 Task: Find connections with filter location Cali with filter topic #2021with filter profile language Potuguese with filter current company Noon - The Social Learning Platform with filter school M.B.M. Engineering College, Jodhpur with filter industry Trusts and Estates with filter service category Wealth Management with filter keywords title Warehouse Worker
Action: Mouse moved to (539, 73)
Screenshot: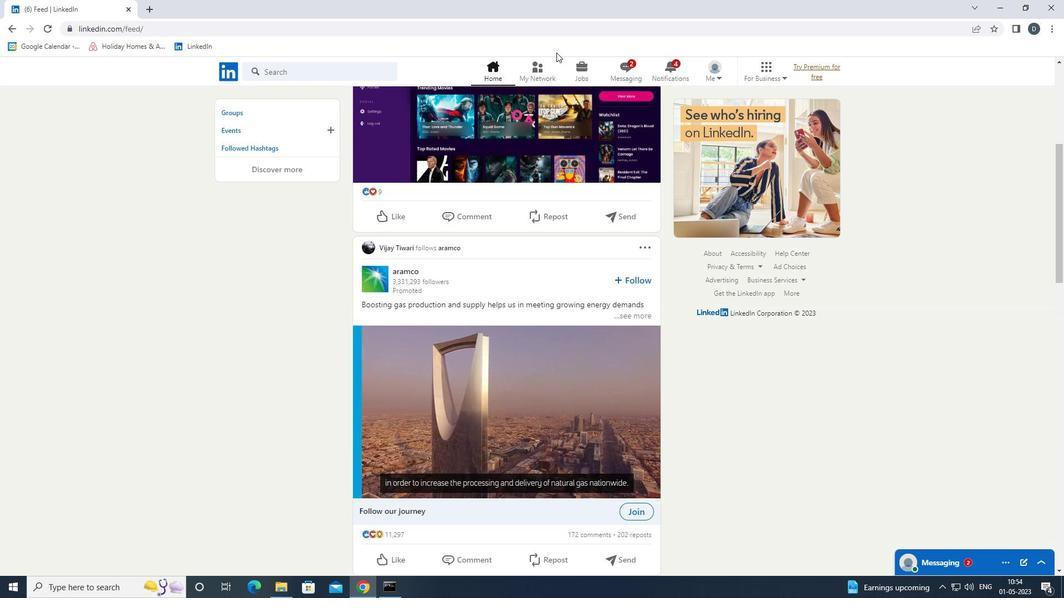 
Action: Mouse pressed left at (539, 73)
Screenshot: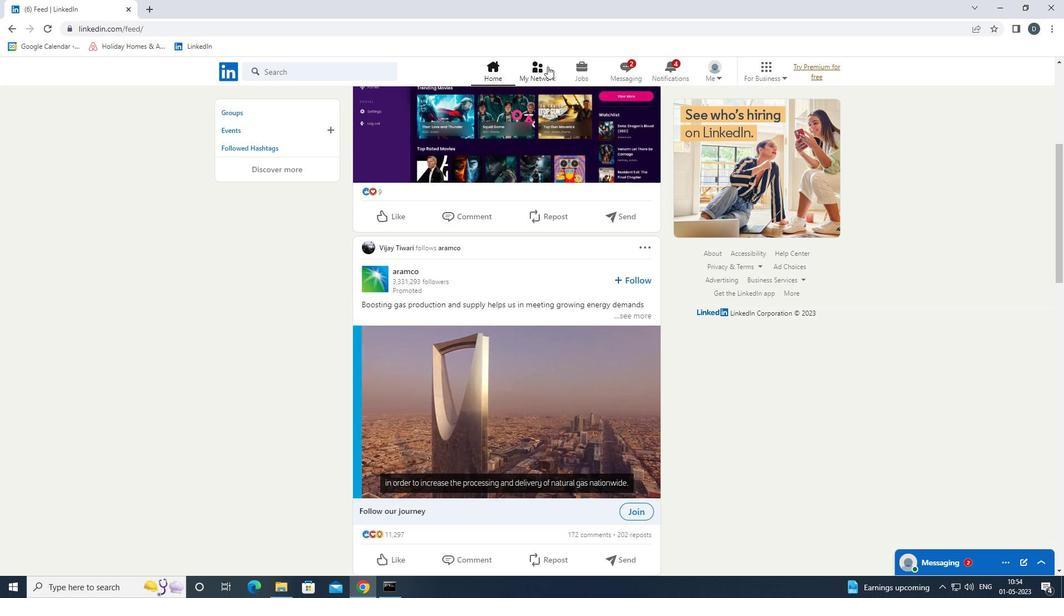 
Action: Mouse moved to (365, 130)
Screenshot: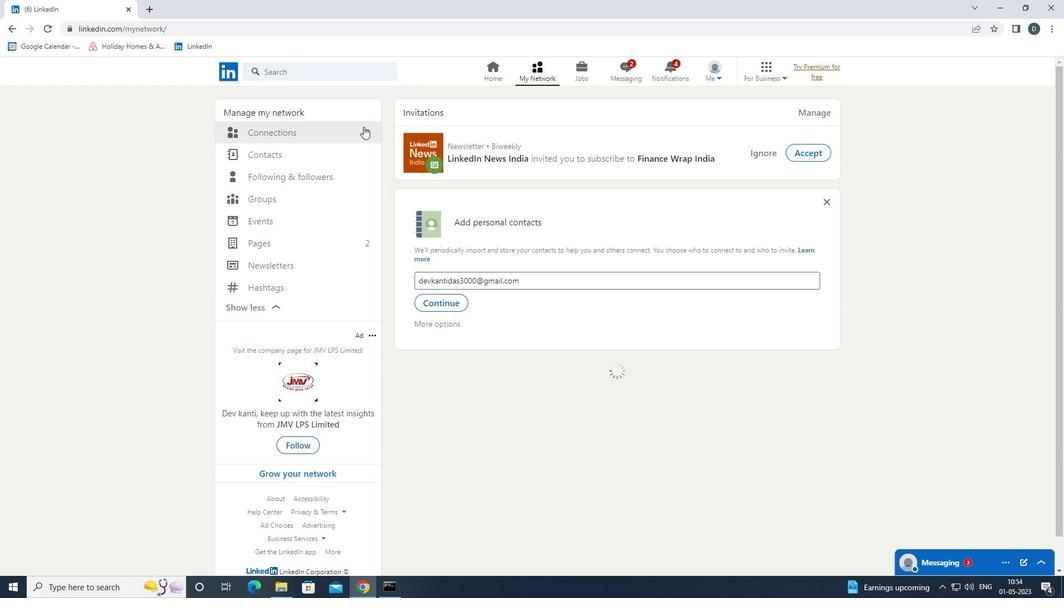 
Action: Mouse pressed left at (365, 130)
Screenshot: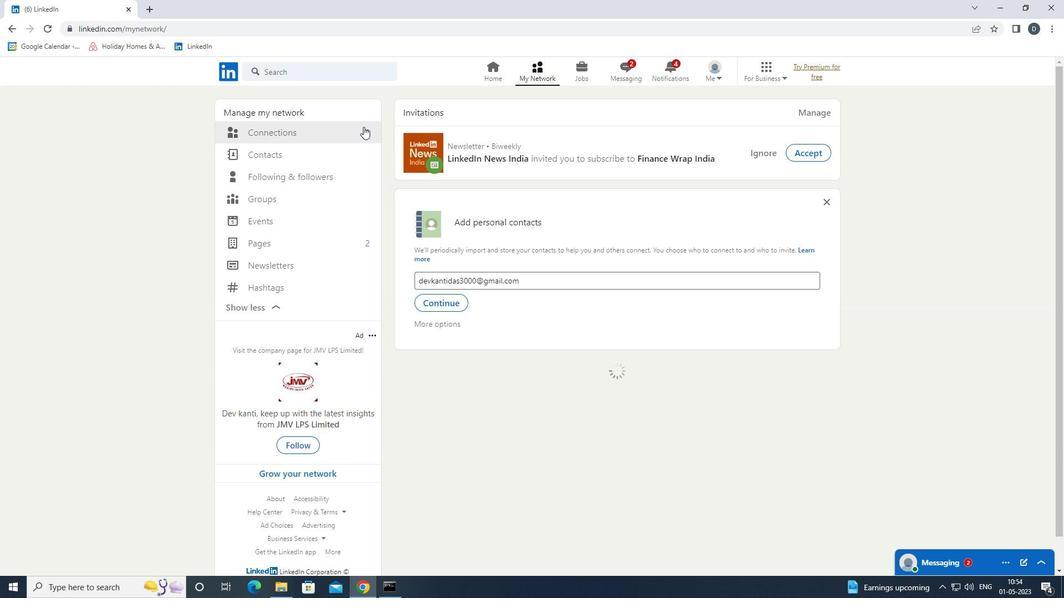 
Action: Mouse moved to (611, 128)
Screenshot: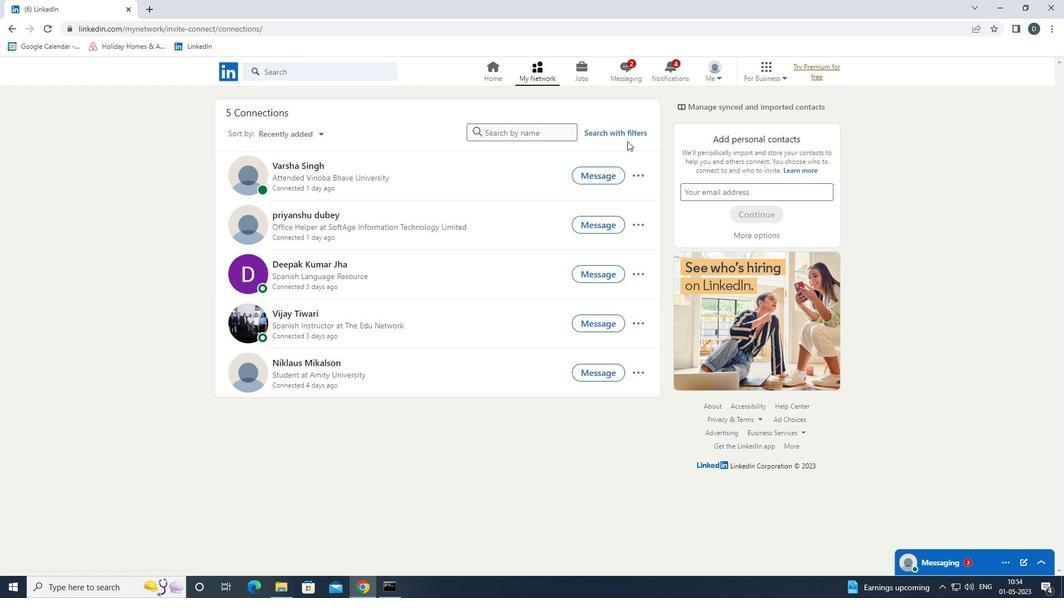 
Action: Mouse pressed left at (611, 128)
Screenshot: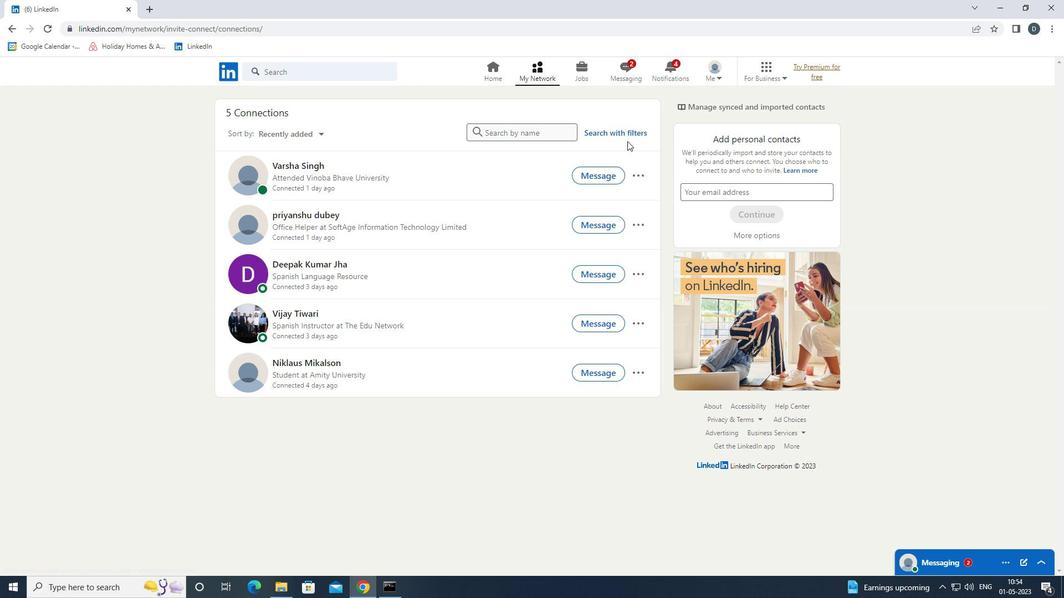 
Action: Mouse moved to (562, 103)
Screenshot: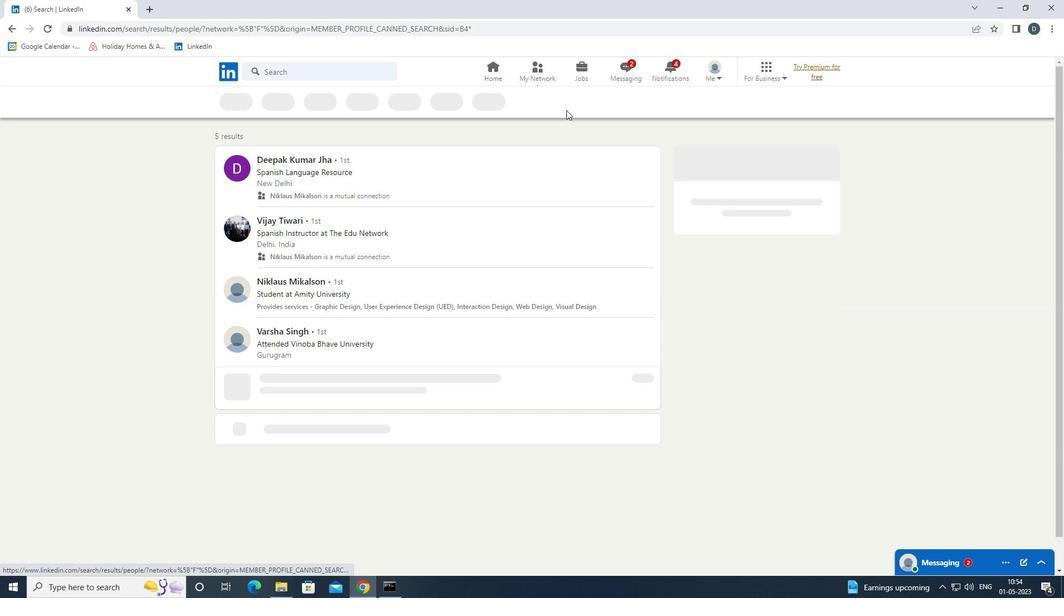 
Action: Mouse pressed left at (562, 103)
Screenshot: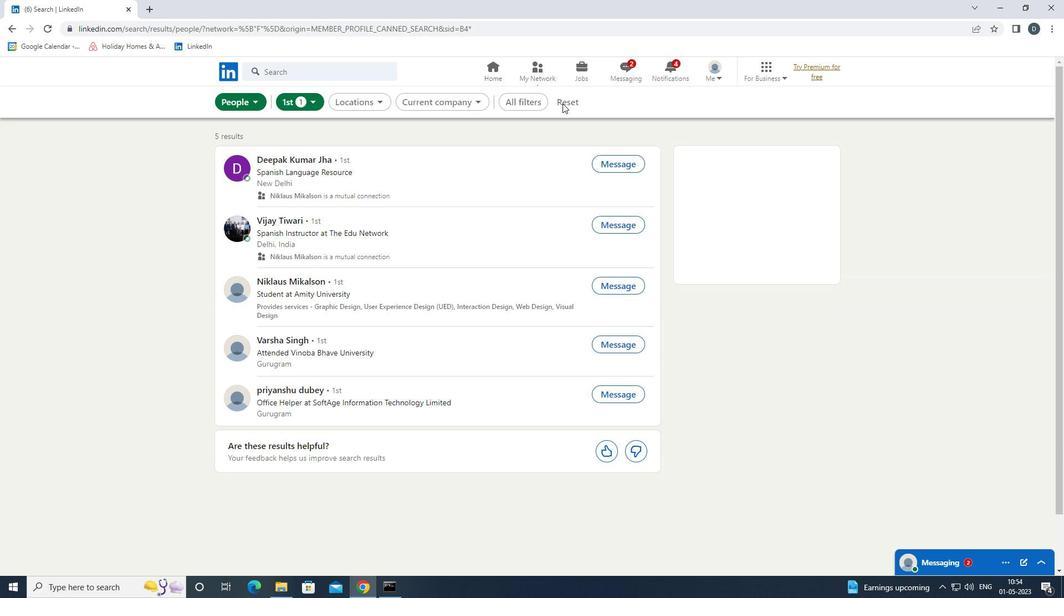 
Action: Mouse moved to (546, 101)
Screenshot: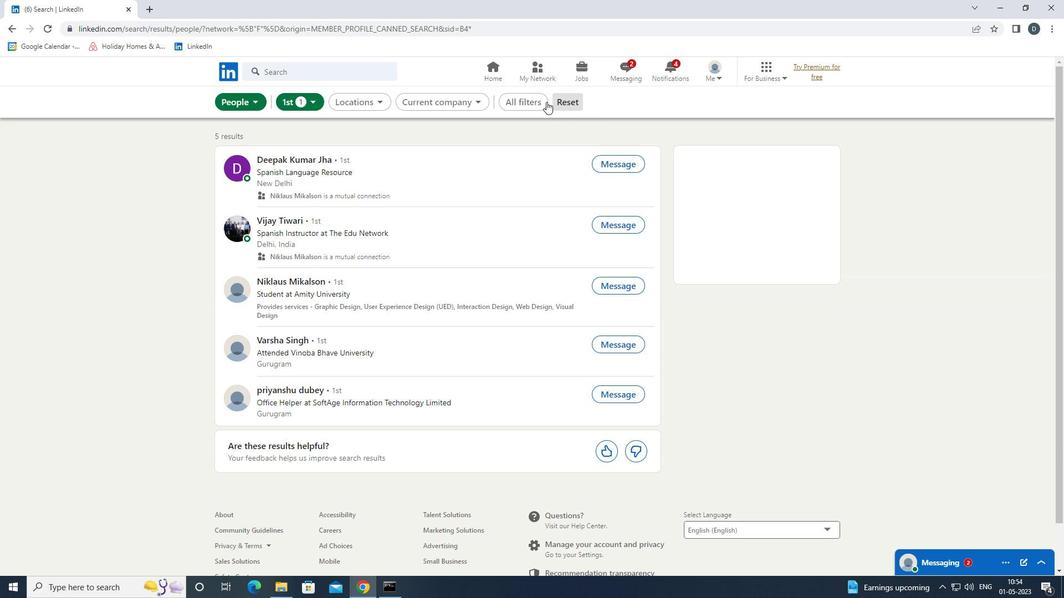 
Action: Mouse pressed left at (546, 101)
Screenshot: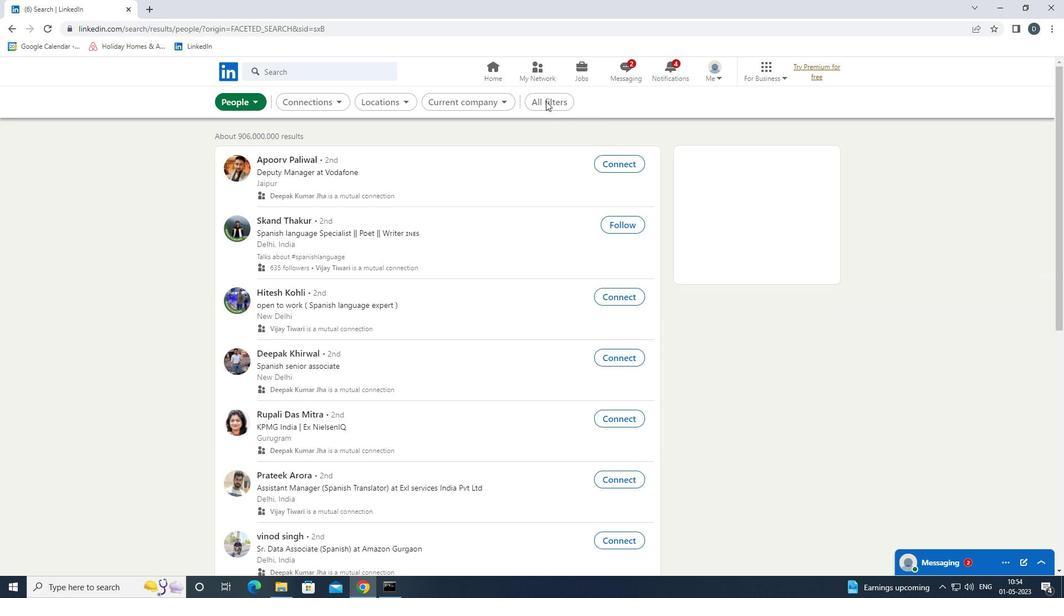 
Action: Mouse moved to (985, 370)
Screenshot: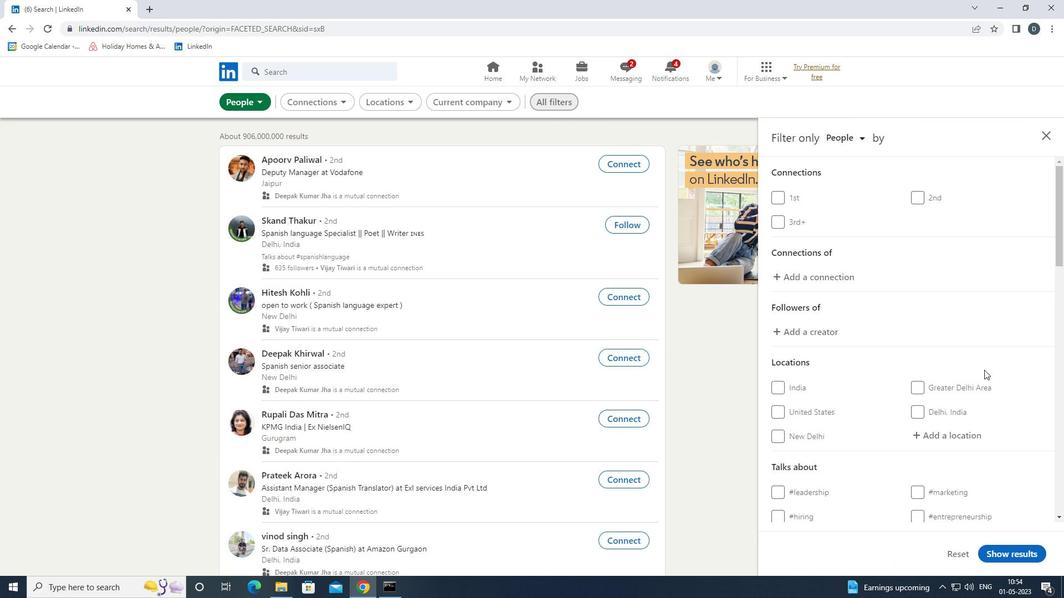 
Action: Mouse scrolled (985, 369) with delta (0, 0)
Screenshot: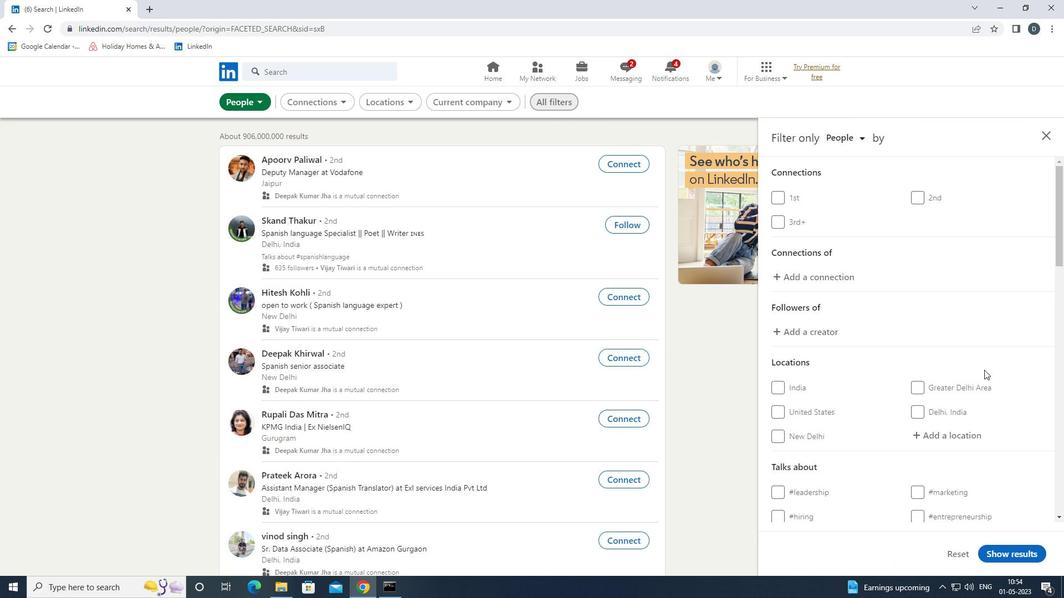 
Action: Mouse scrolled (985, 369) with delta (0, 0)
Screenshot: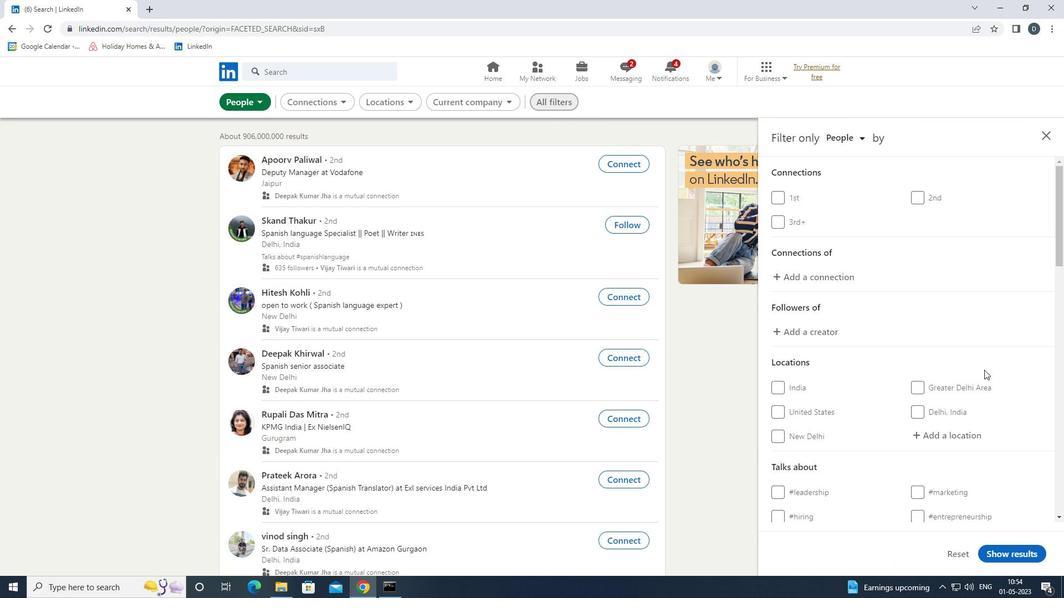 
Action: Mouse moved to (960, 330)
Screenshot: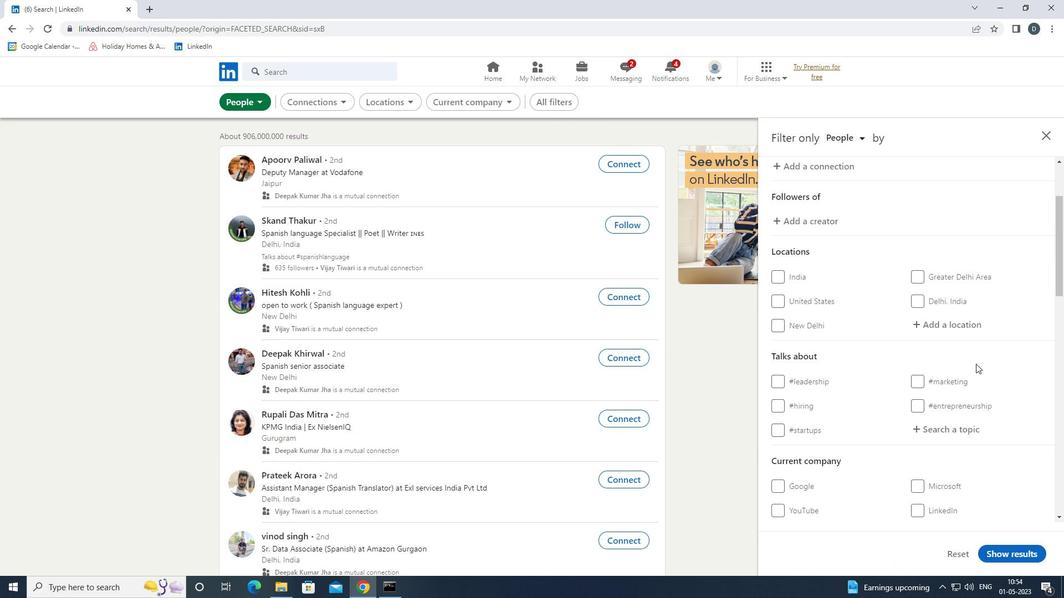 
Action: Mouse pressed left at (960, 330)
Screenshot: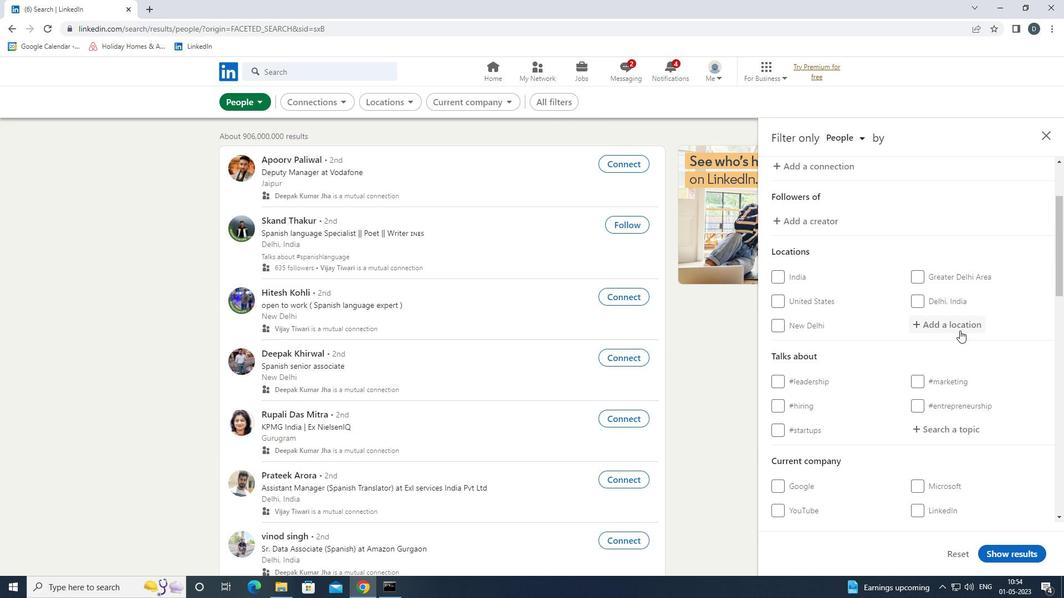 
Action: Key pressed <Key.shift><Key.shift><Key.shift><Key.shift><Key.shift><Key.shift><Key.shift><Key.shift><Key.shift><Key.shift><Key.shift><Key.shift><Key.shift><Key.shift><Key.shift><Key.shift><Key.shift><Key.shift><Key.shift><Key.shift><Key.shift><Key.shift><Key.shift><Key.shift><Key.shift><Key.shift><Key.shift><Key.shift><Key.shift><Key.shift><Key.shift><Key.shift><Key.shift><Key.shift><Key.shift><Key.shift><Key.shift><Key.shift><Key.shift><Key.shift><Key.shift><Key.shift><Key.shift><Key.shift><Key.shift><Key.shift><Key.shift><Key.shift><Key.shift><Key.shift><Key.shift><Key.shift><Key.shift><Key.shift><Key.shift><Key.shift><Key.shift><Key.shift><Key.shift><Key.shift><Key.shift><Key.shift><Key.shift><Key.shift><Key.shift>CALI<Key.enter>
Screenshot: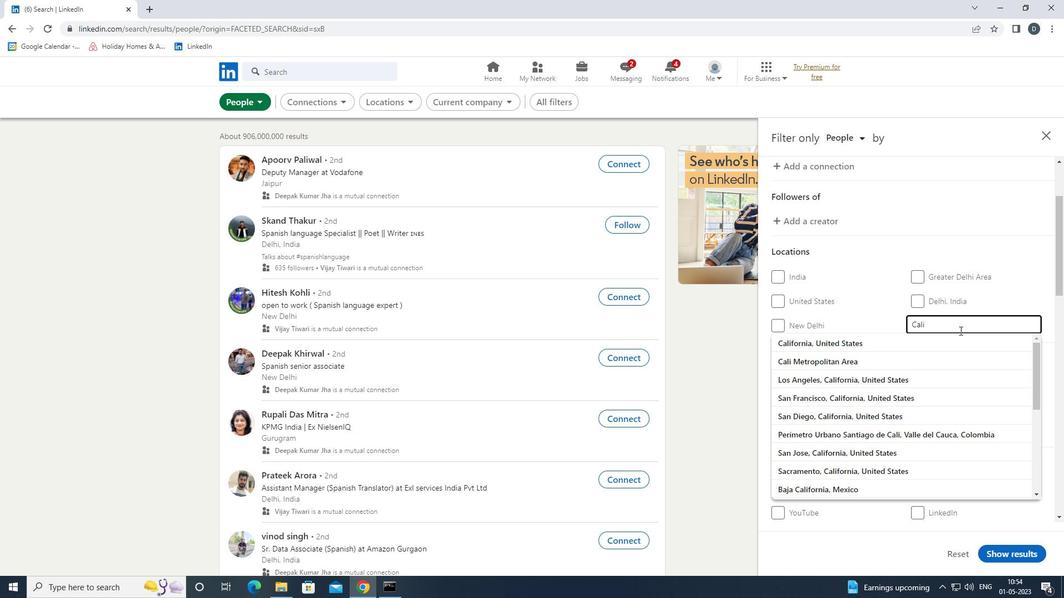 
Action: Mouse moved to (960, 327)
Screenshot: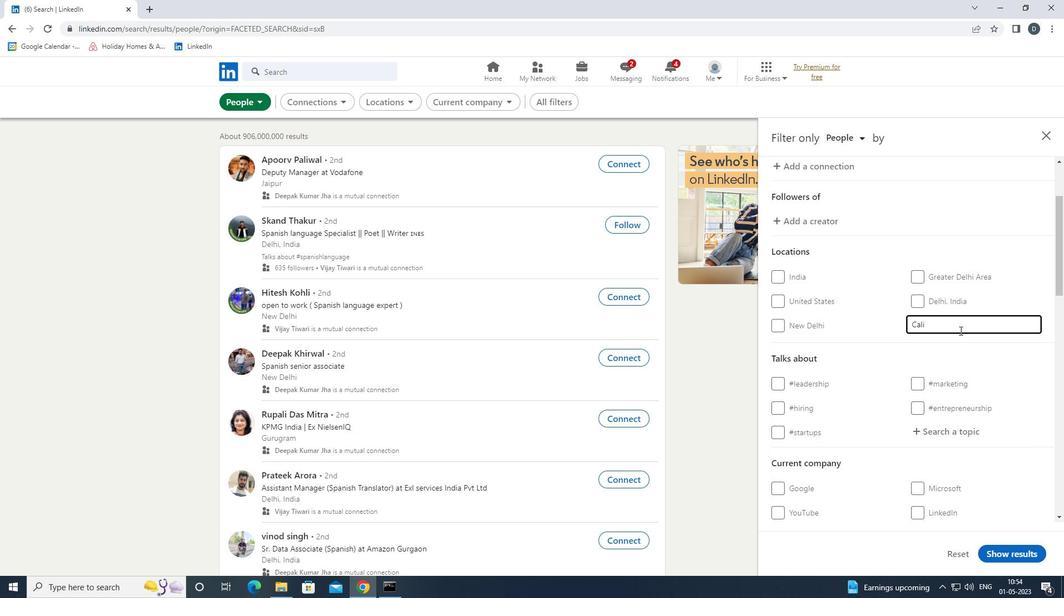 
Action: Mouse scrolled (960, 326) with delta (0, 0)
Screenshot: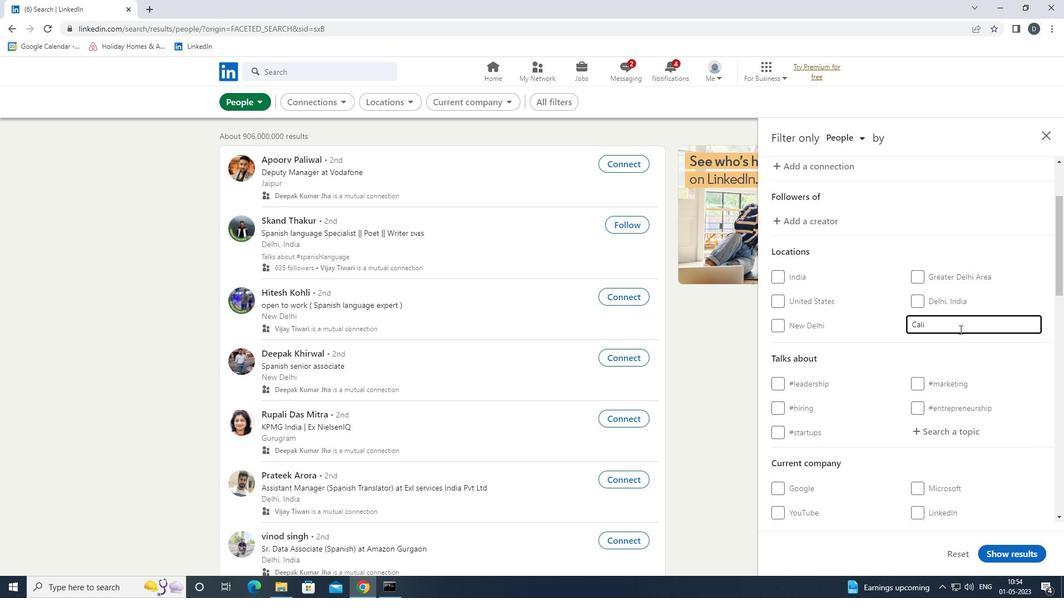 
Action: Mouse scrolled (960, 326) with delta (0, 0)
Screenshot: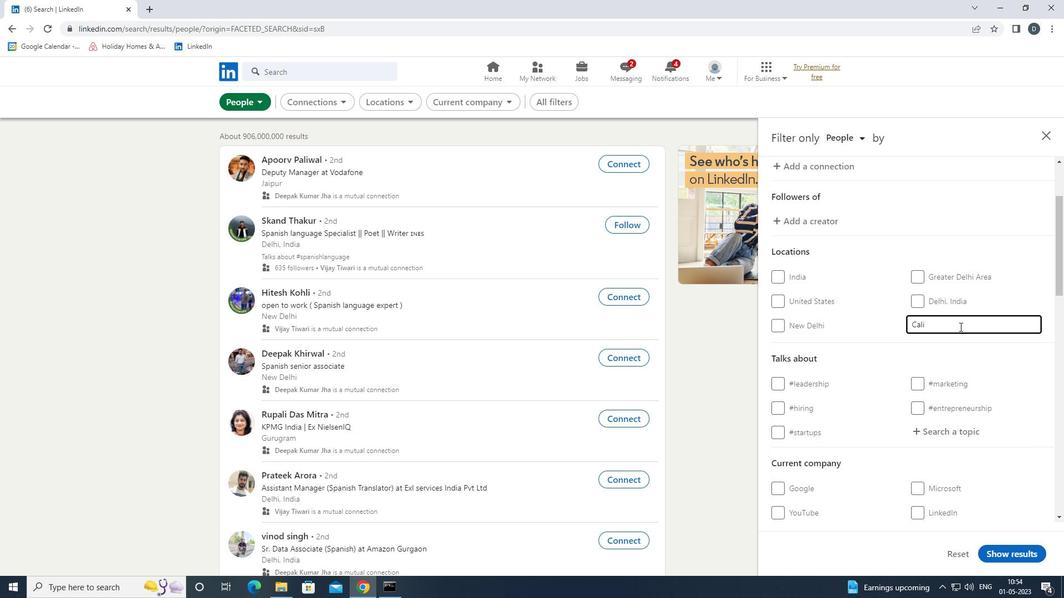 
Action: Mouse moved to (953, 328)
Screenshot: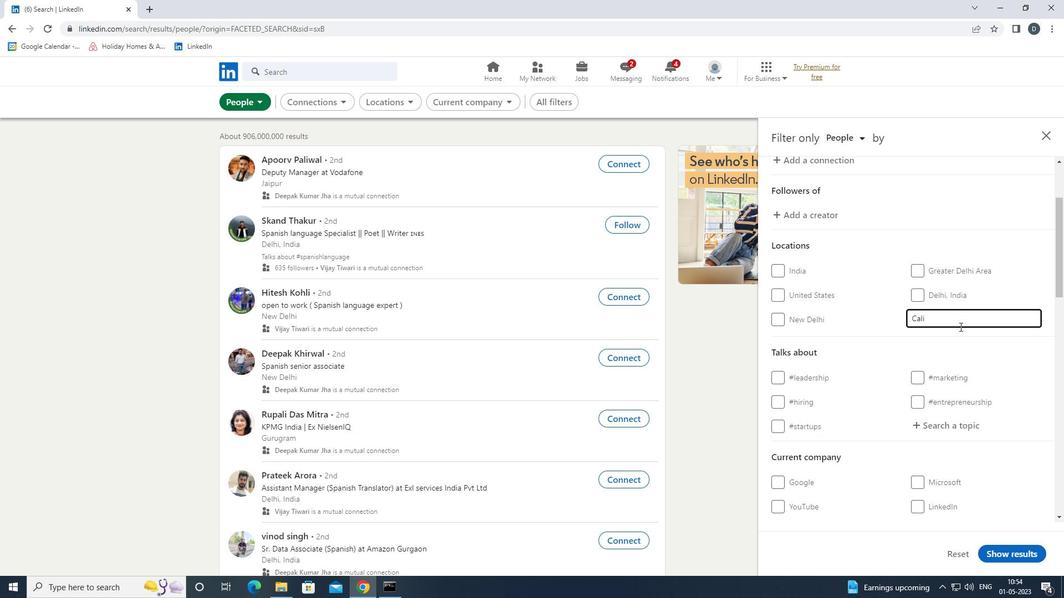 
Action: Mouse pressed left at (953, 328)
Screenshot: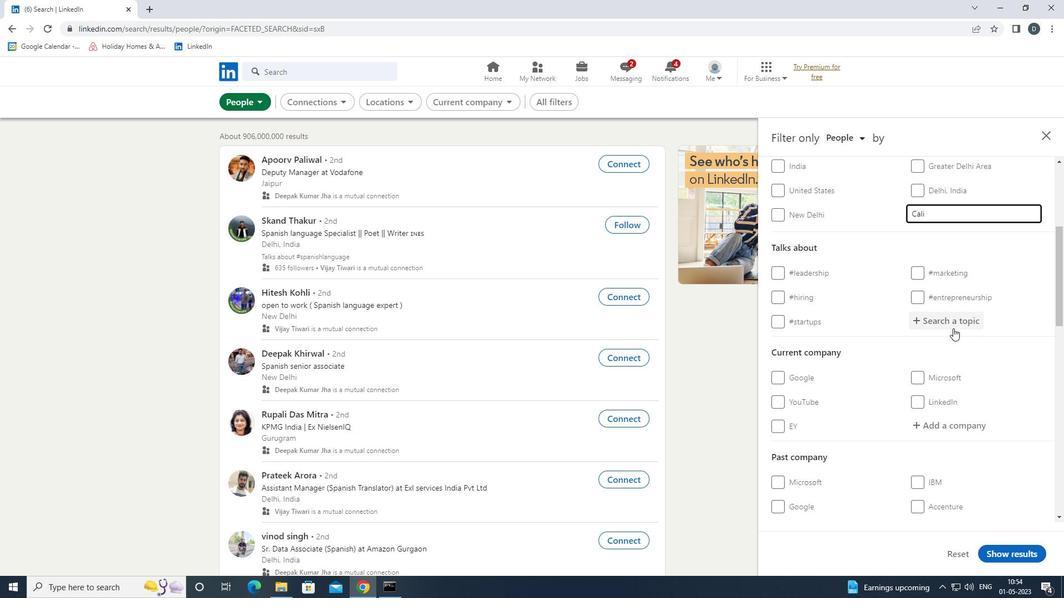 
Action: Key pressed <Key.shift>#2021
Screenshot: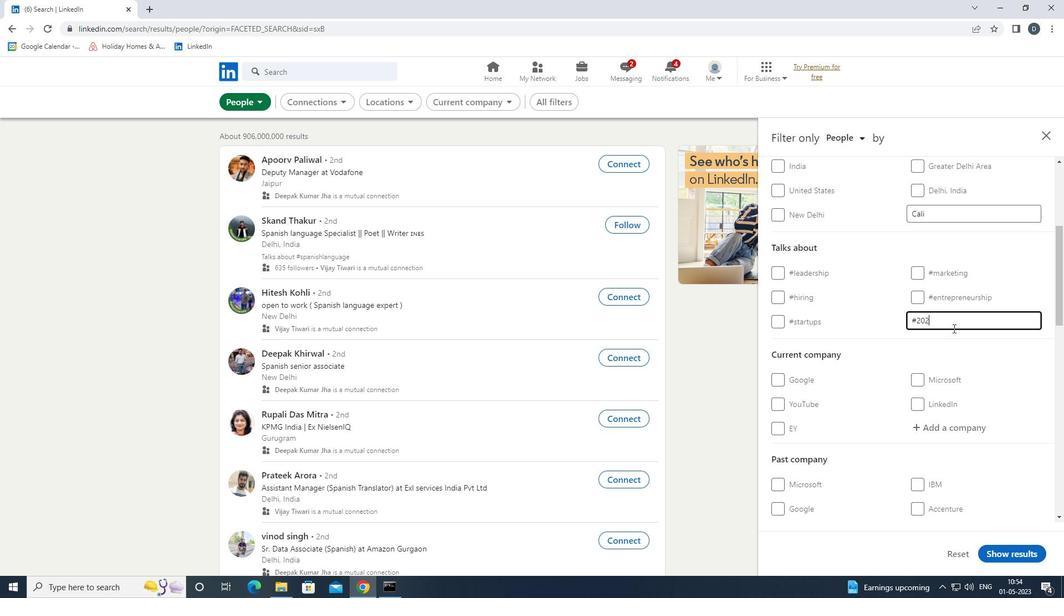 
Action: Mouse moved to (952, 329)
Screenshot: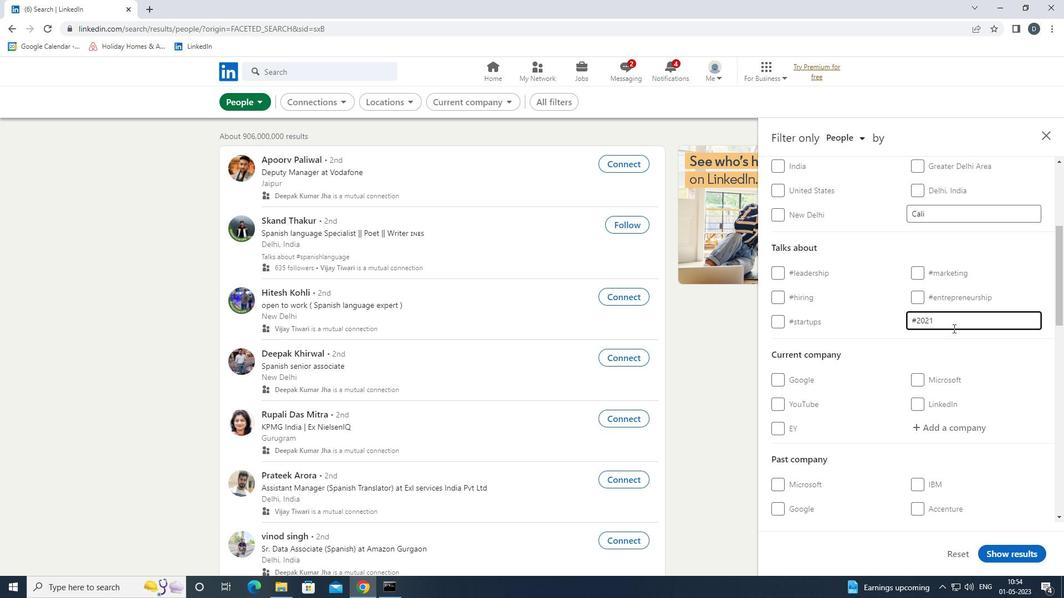 
Action: Mouse scrolled (952, 329) with delta (0, 0)
Screenshot: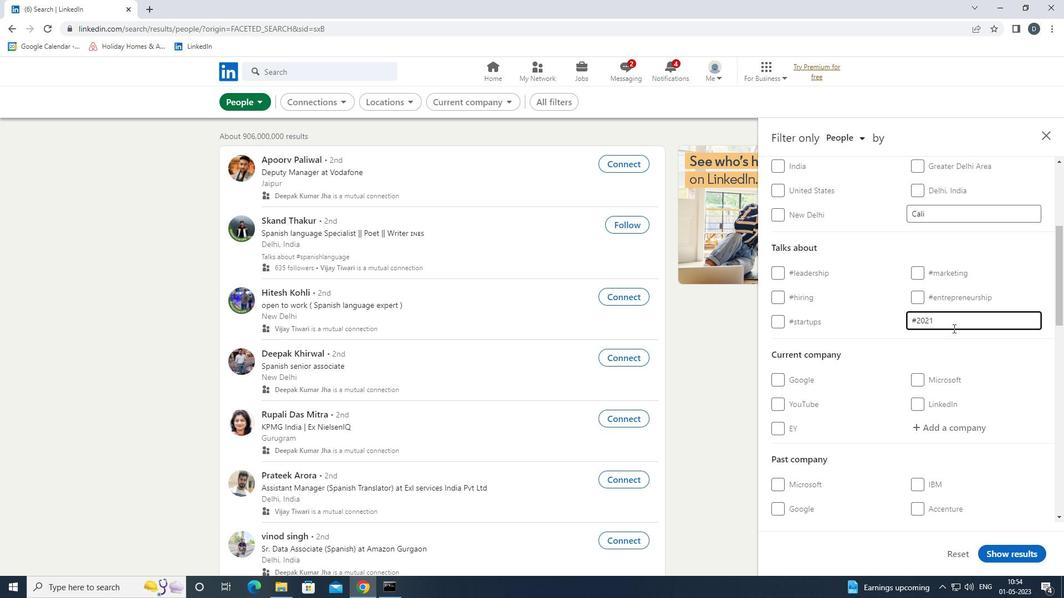 
Action: Mouse moved to (953, 332)
Screenshot: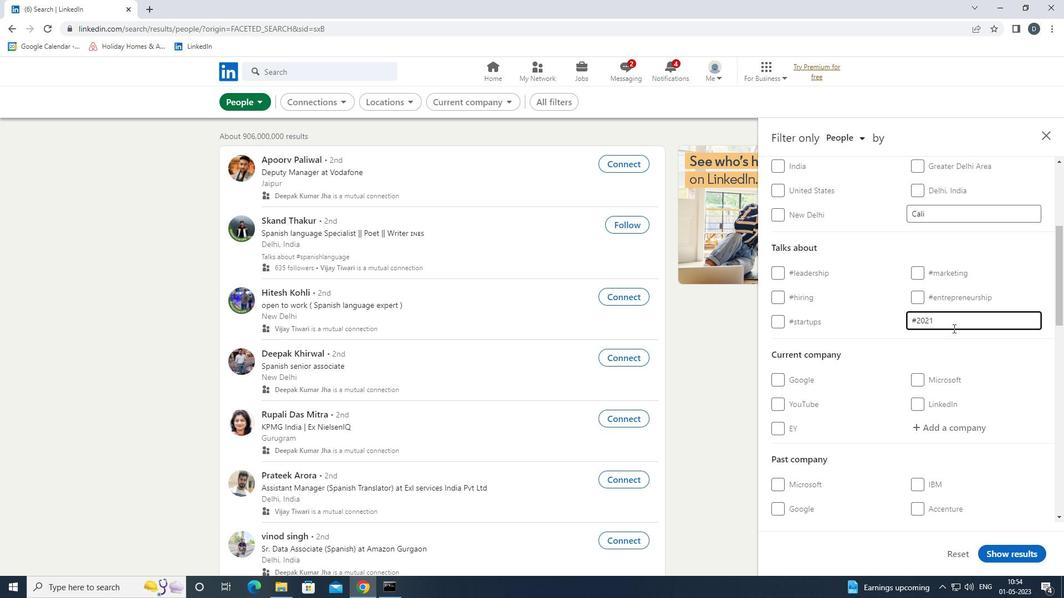 
Action: Mouse scrolled (953, 331) with delta (0, 0)
Screenshot: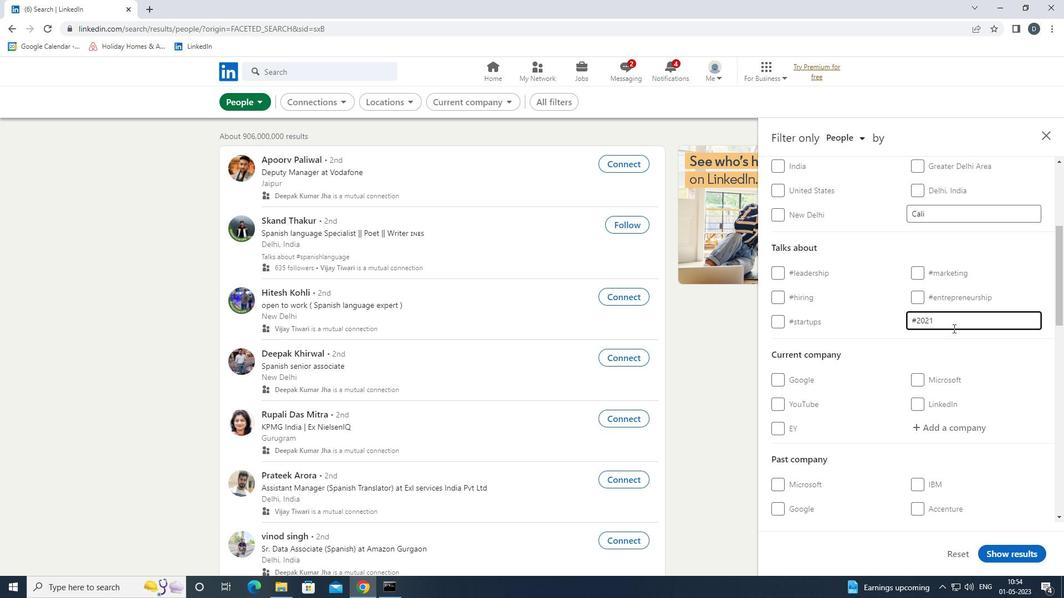 
Action: Mouse moved to (953, 332)
Screenshot: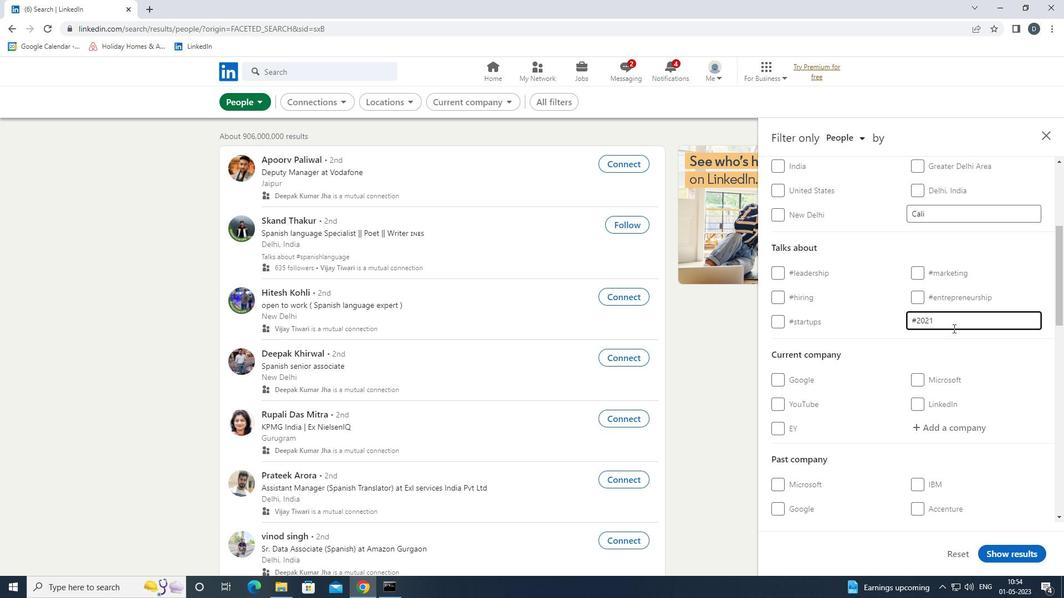 
Action: Mouse scrolled (953, 332) with delta (0, 0)
Screenshot: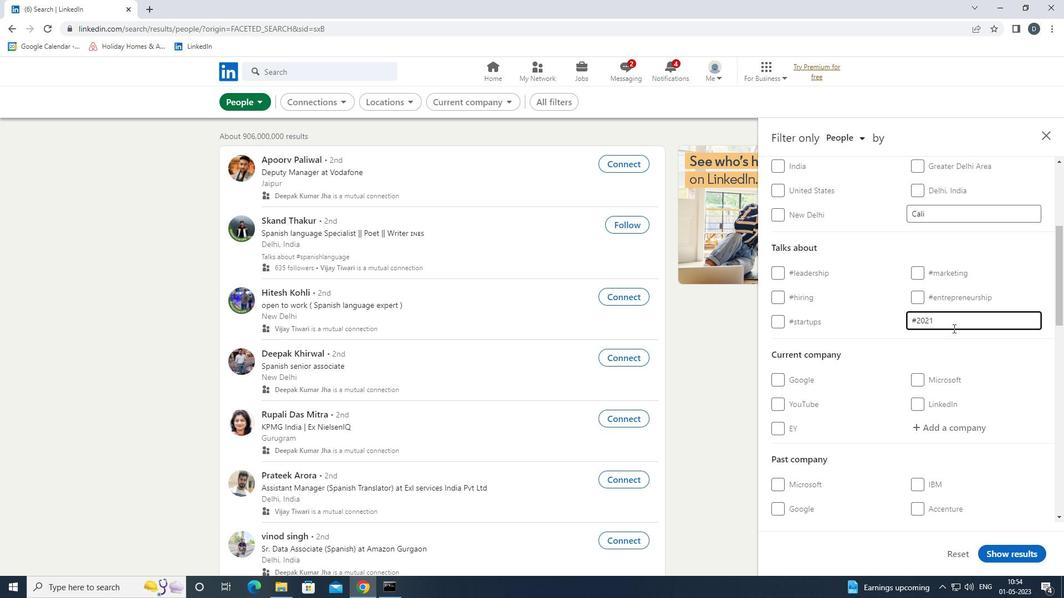
Action: Mouse scrolled (953, 332) with delta (0, 0)
Screenshot: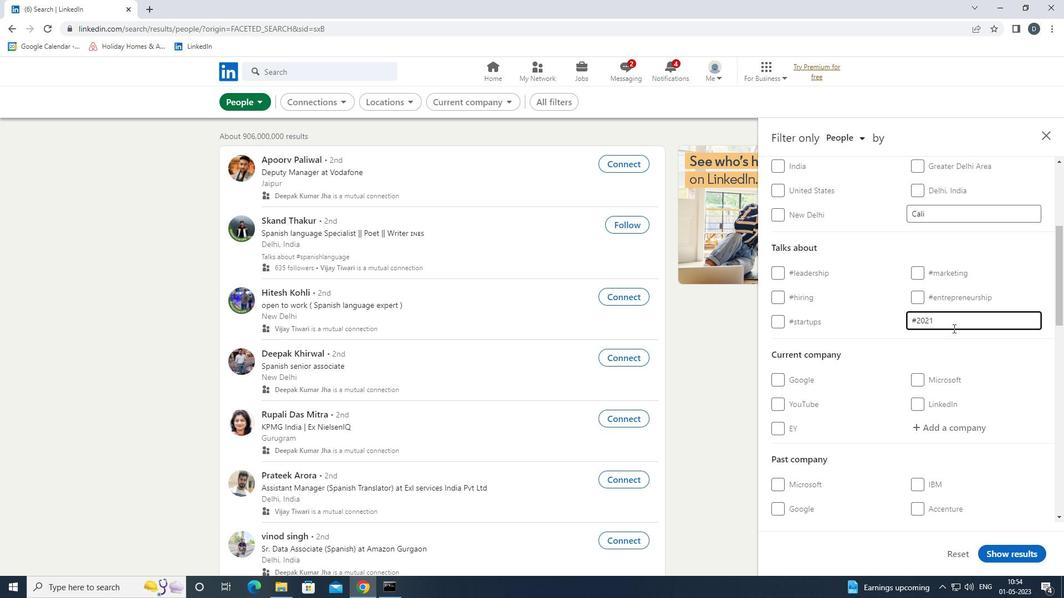 
Action: Mouse moved to (945, 339)
Screenshot: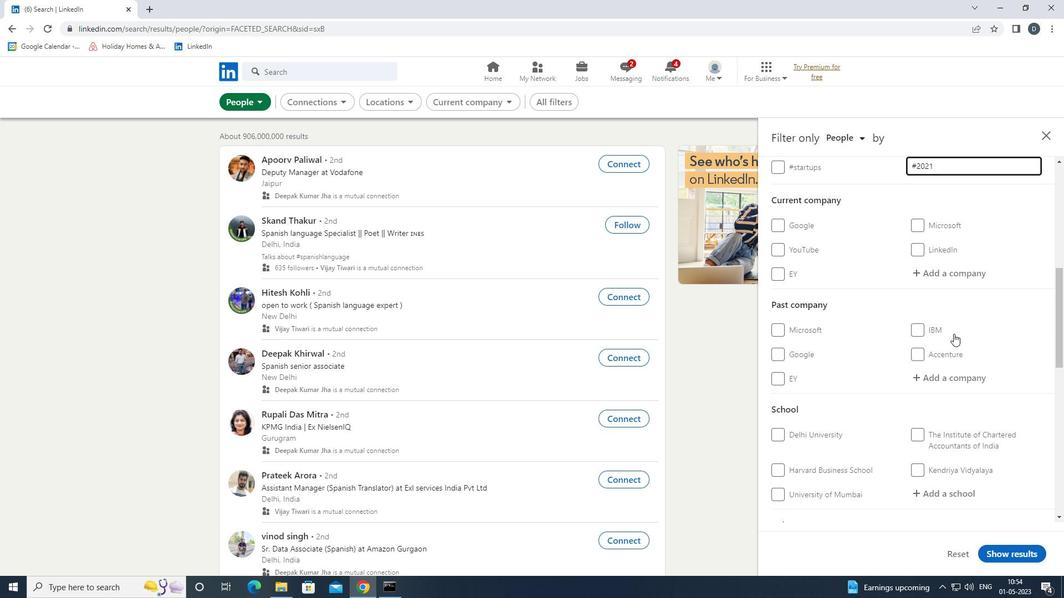 
Action: Mouse scrolled (945, 338) with delta (0, 0)
Screenshot: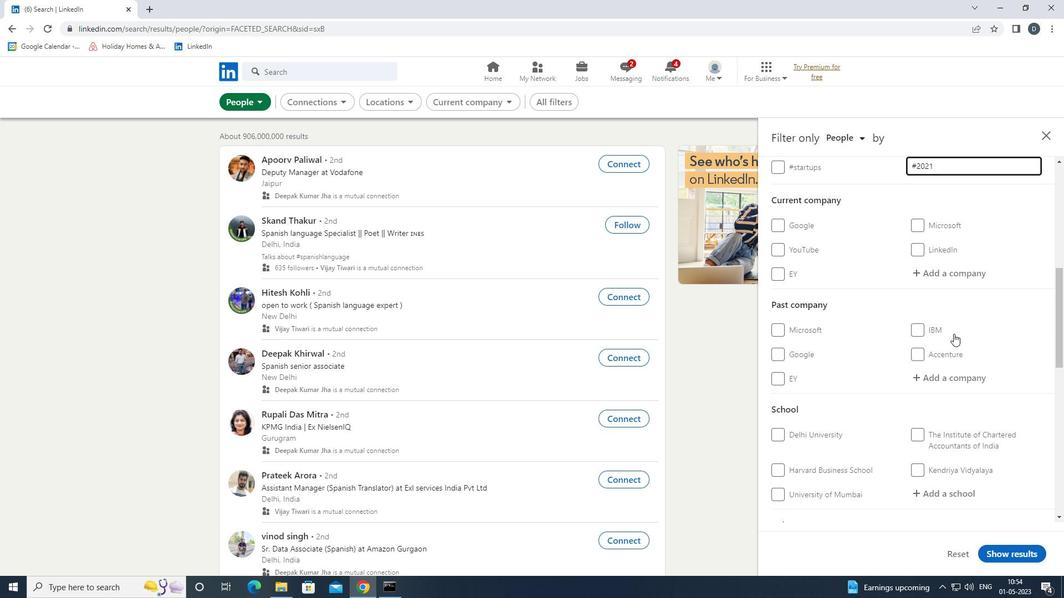 
Action: Mouse moved to (945, 339)
Screenshot: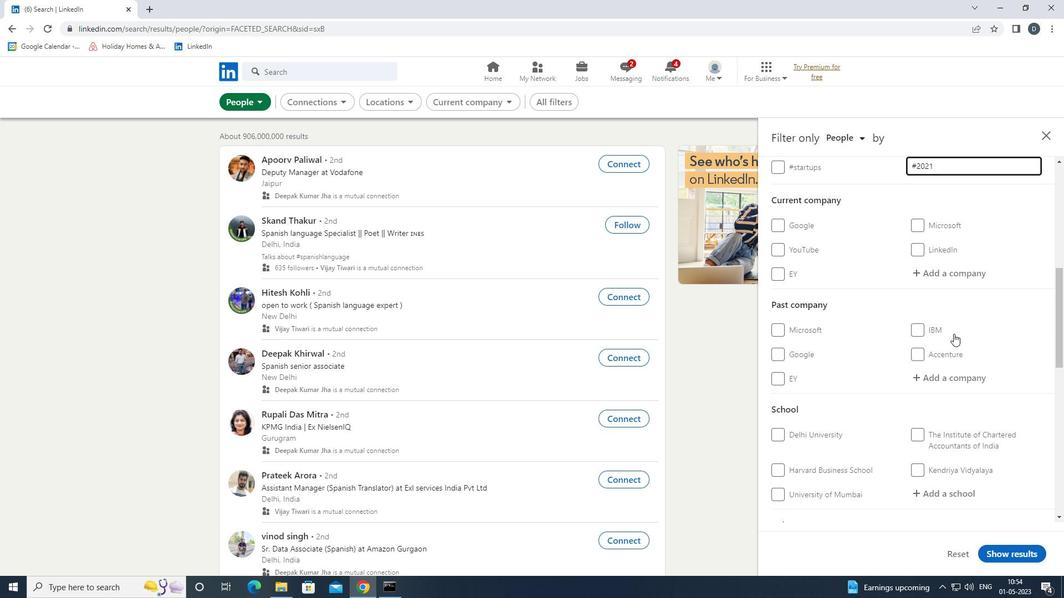 
Action: Mouse scrolled (945, 339) with delta (0, 0)
Screenshot: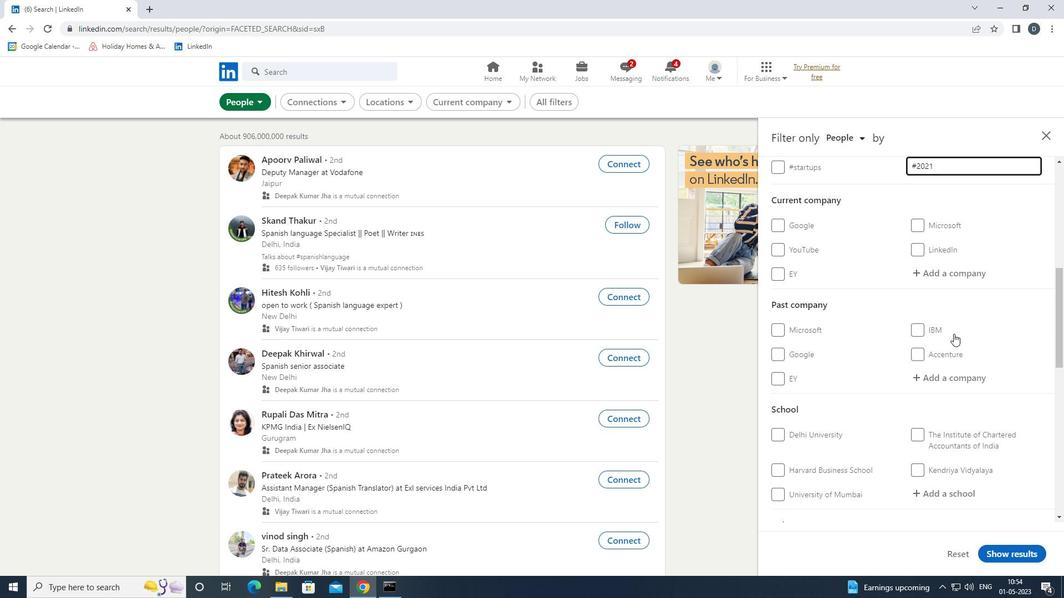 
Action: Mouse scrolled (945, 339) with delta (0, 0)
Screenshot: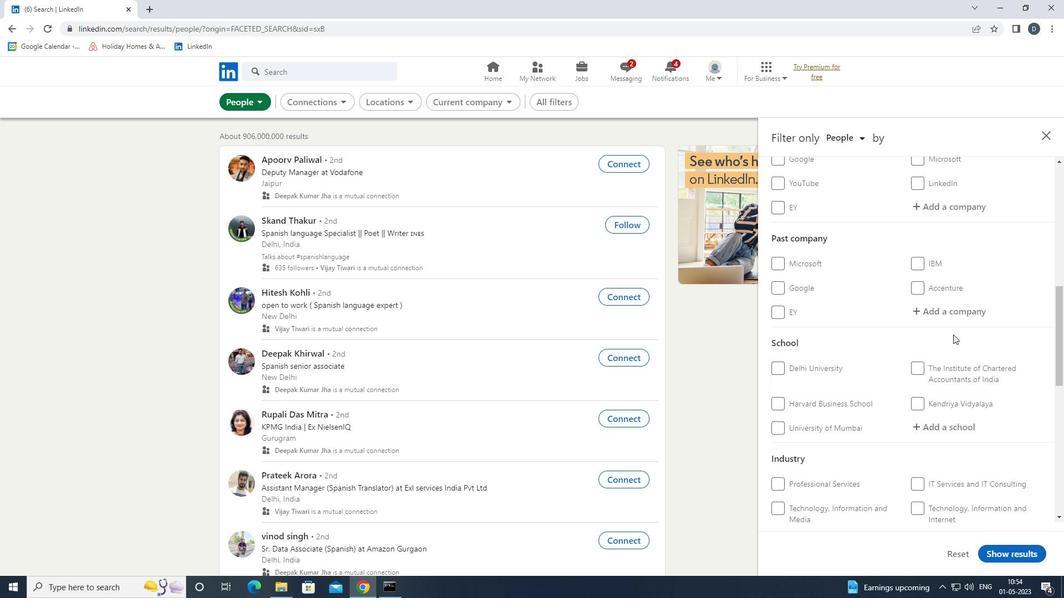 
Action: Mouse moved to (790, 488)
Screenshot: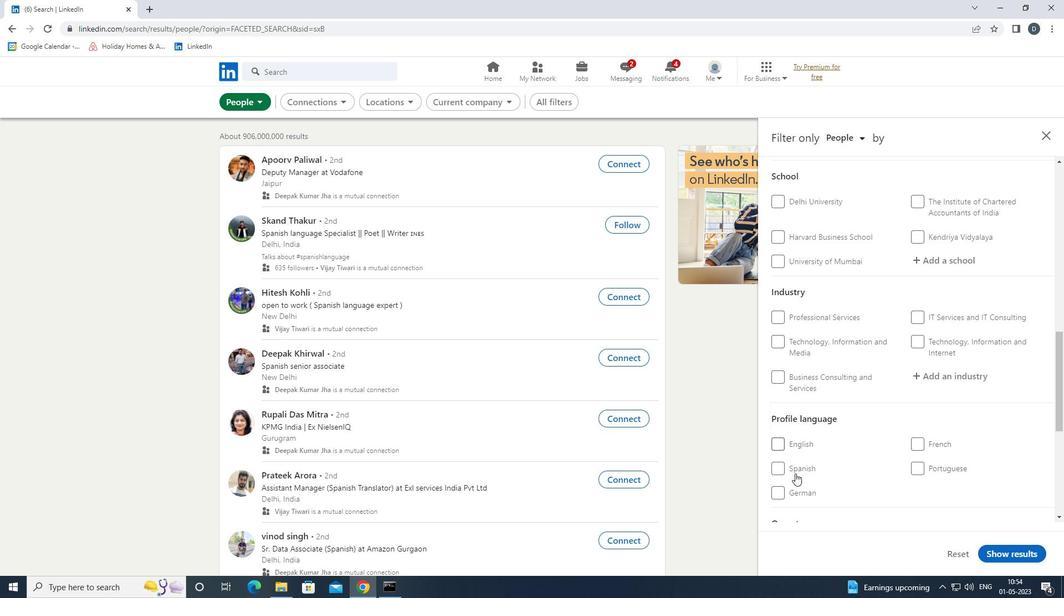 
Action: Mouse pressed left at (790, 488)
Screenshot: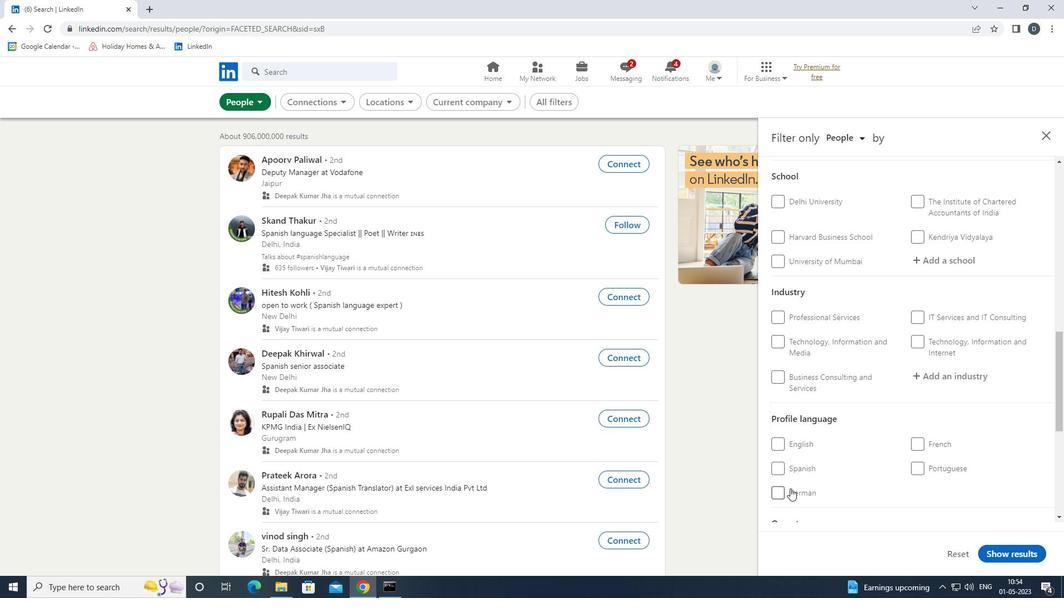 
Action: Mouse moved to (931, 466)
Screenshot: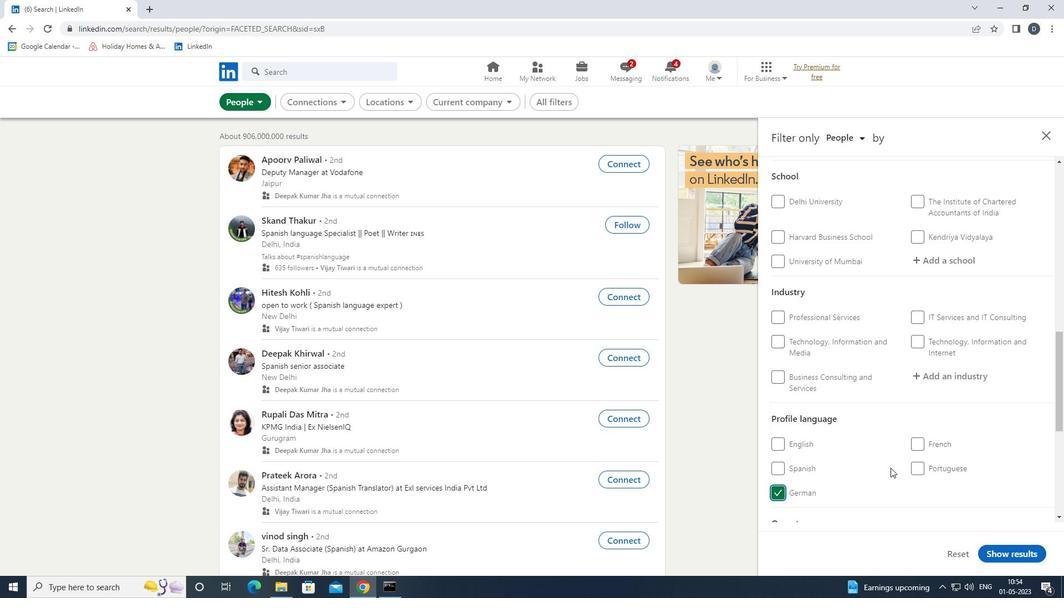 
Action: Mouse pressed left at (931, 466)
Screenshot: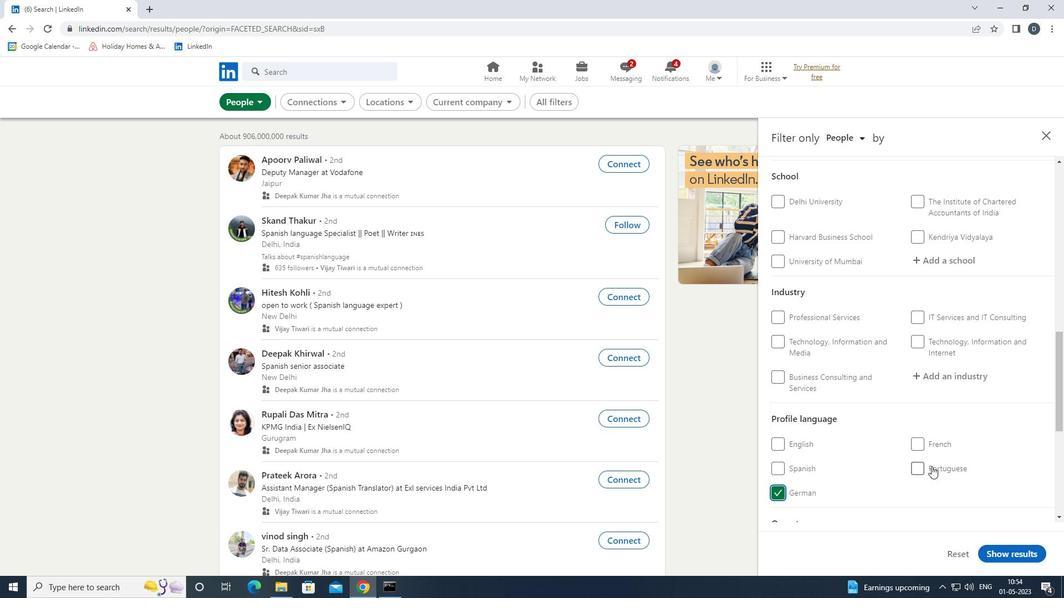 
Action: Mouse moved to (775, 495)
Screenshot: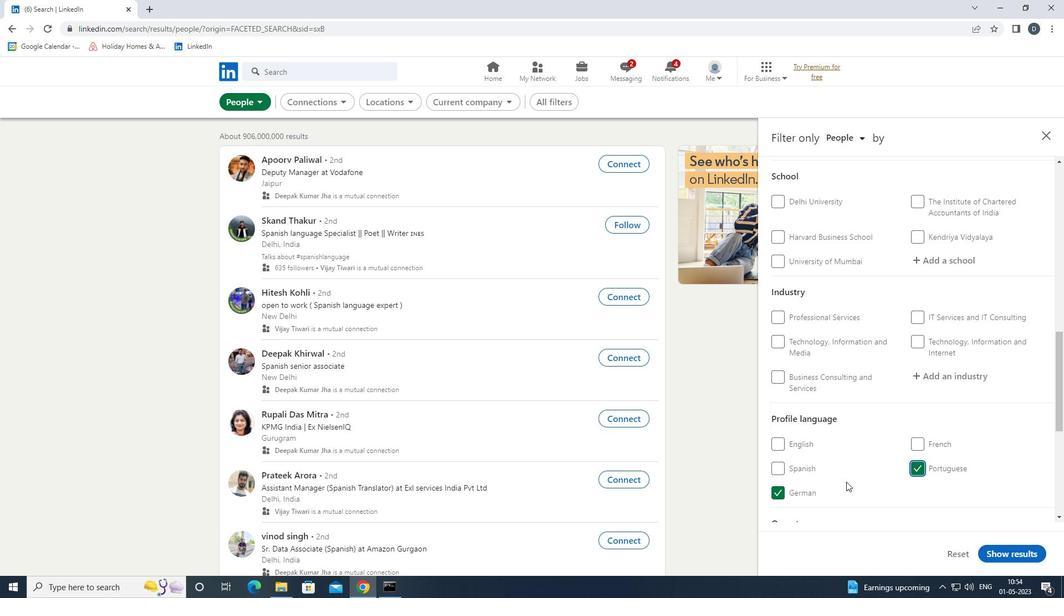 
Action: Mouse pressed left at (775, 495)
Screenshot: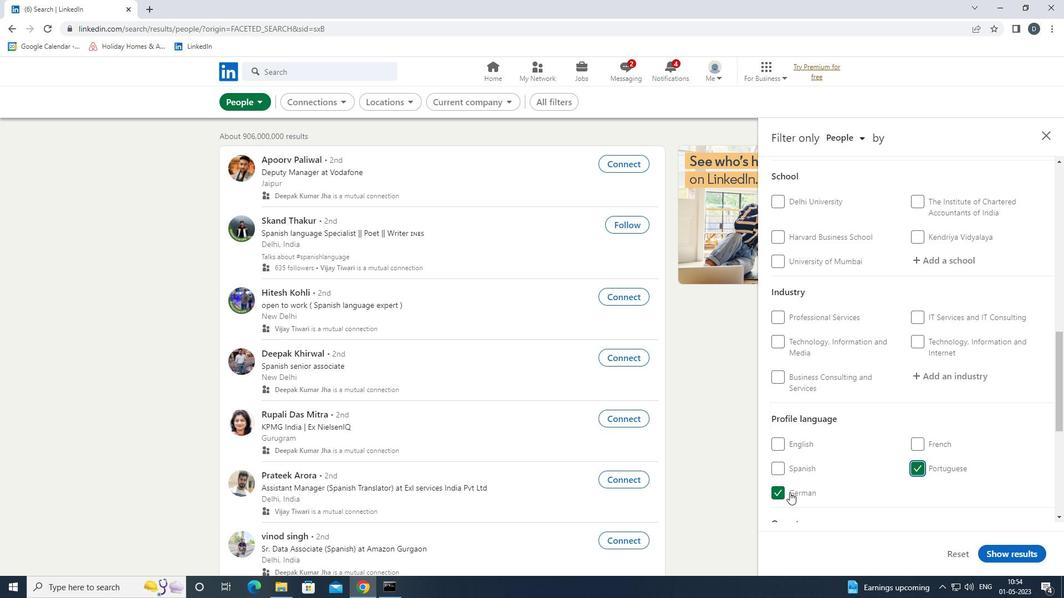 
Action: Mouse moved to (890, 462)
Screenshot: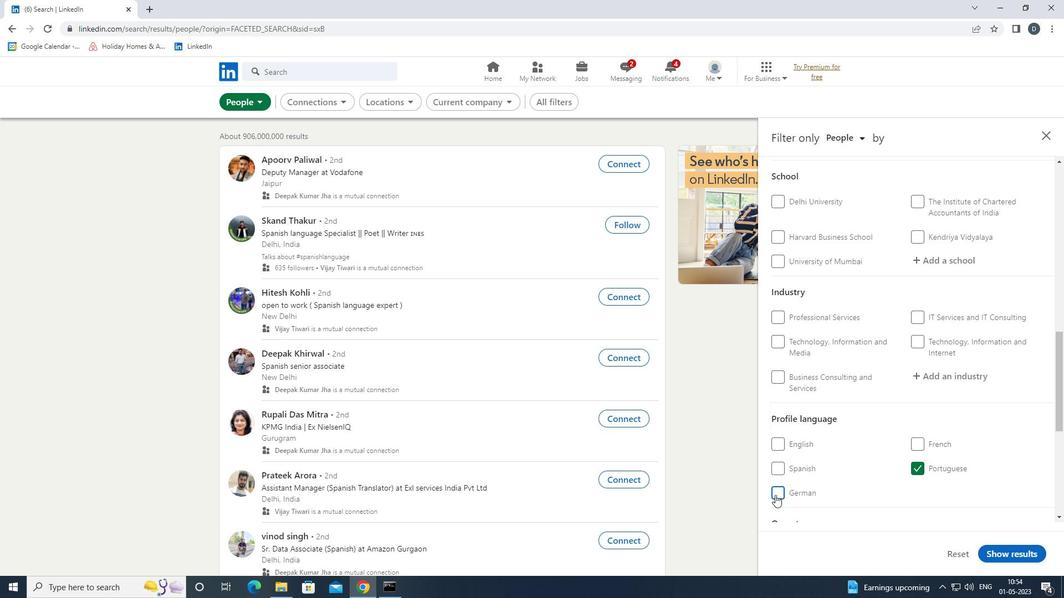 
Action: Mouse scrolled (890, 462) with delta (0, 0)
Screenshot: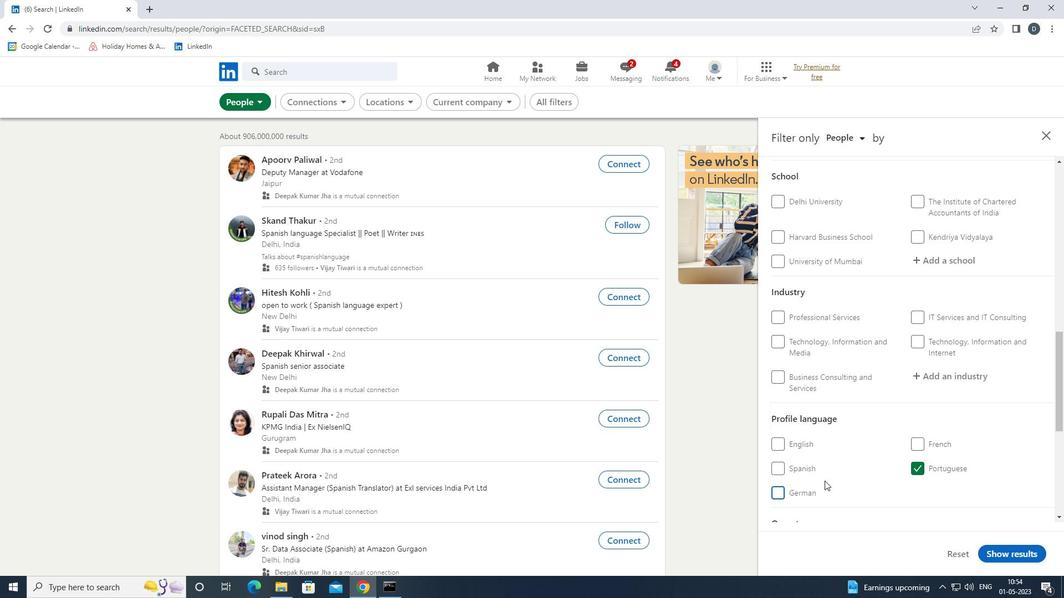 
Action: Mouse scrolled (890, 462) with delta (0, 0)
Screenshot: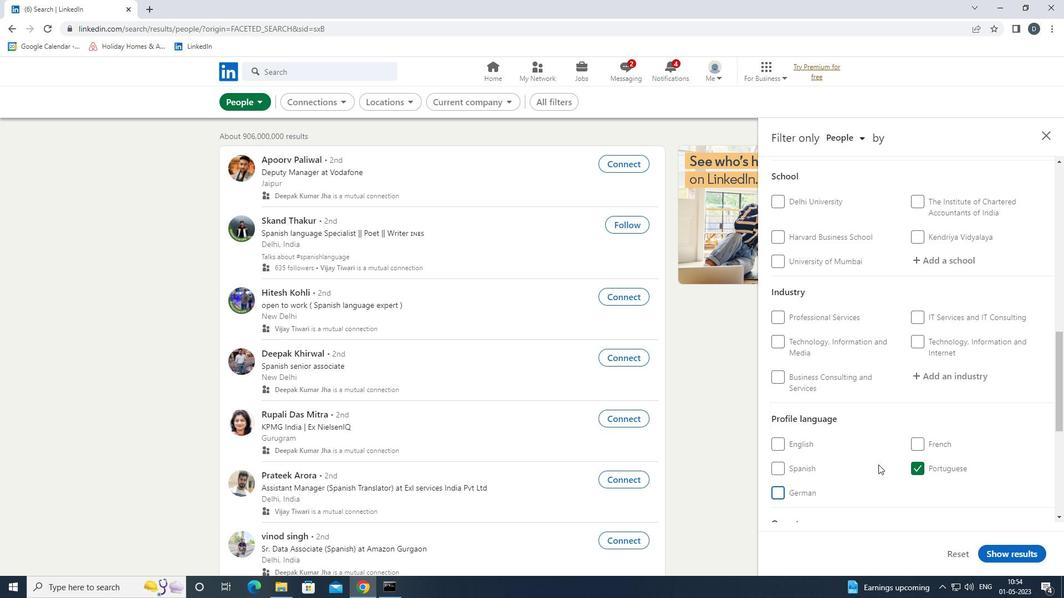 
Action: Mouse scrolled (890, 462) with delta (0, 0)
Screenshot: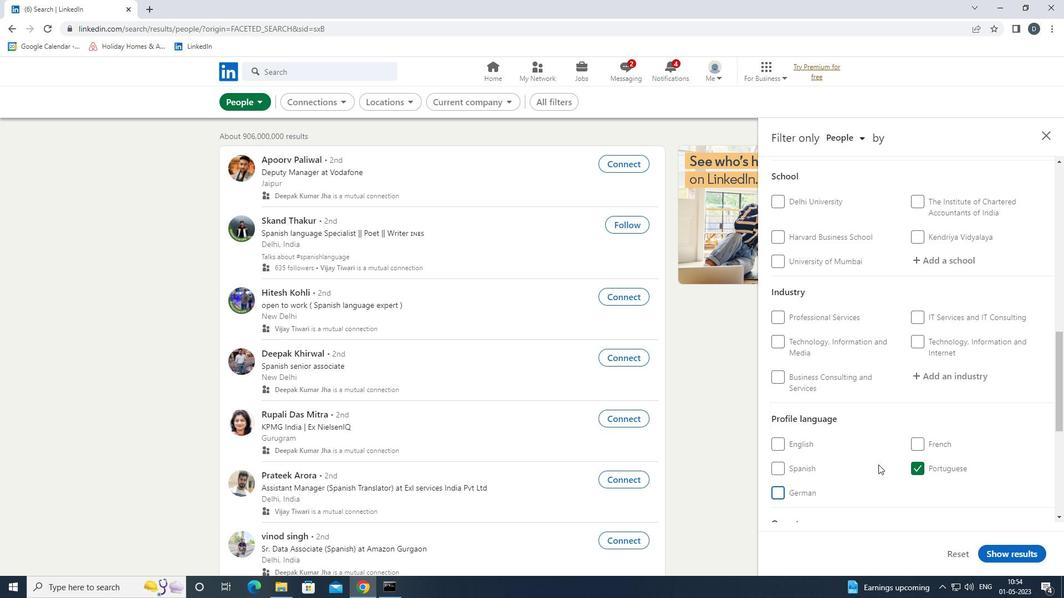 
Action: Mouse scrolled (890, 462) with delta (0, 0)
Screenshot: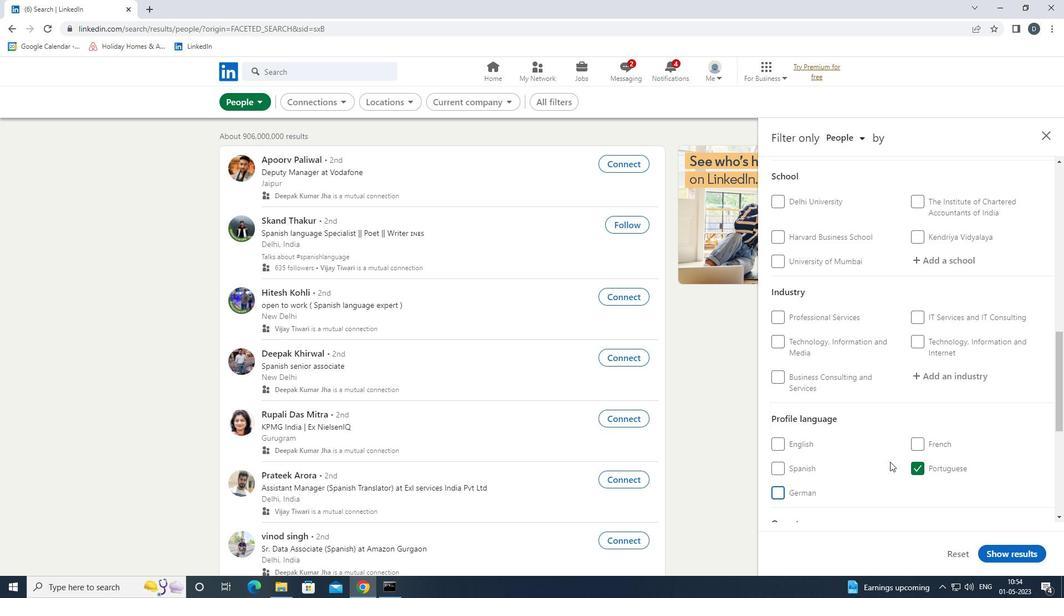 
Action: Mouse scrolled (890, 462) with delta (0, 0)
Screenshot: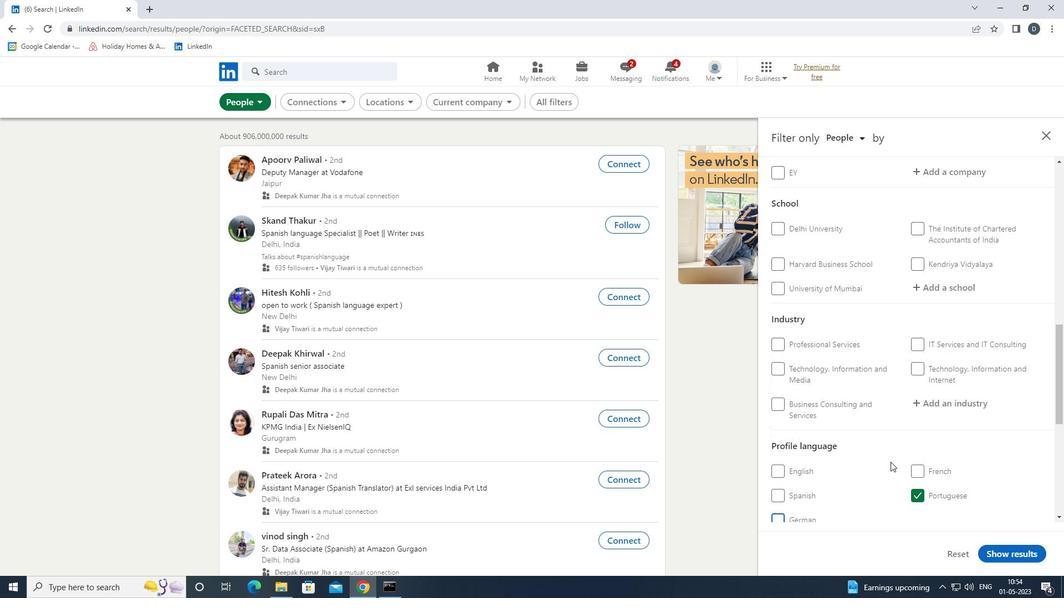 
Action: Mouse scrolled (890, 462) with delta (0, 0)
Screenshot: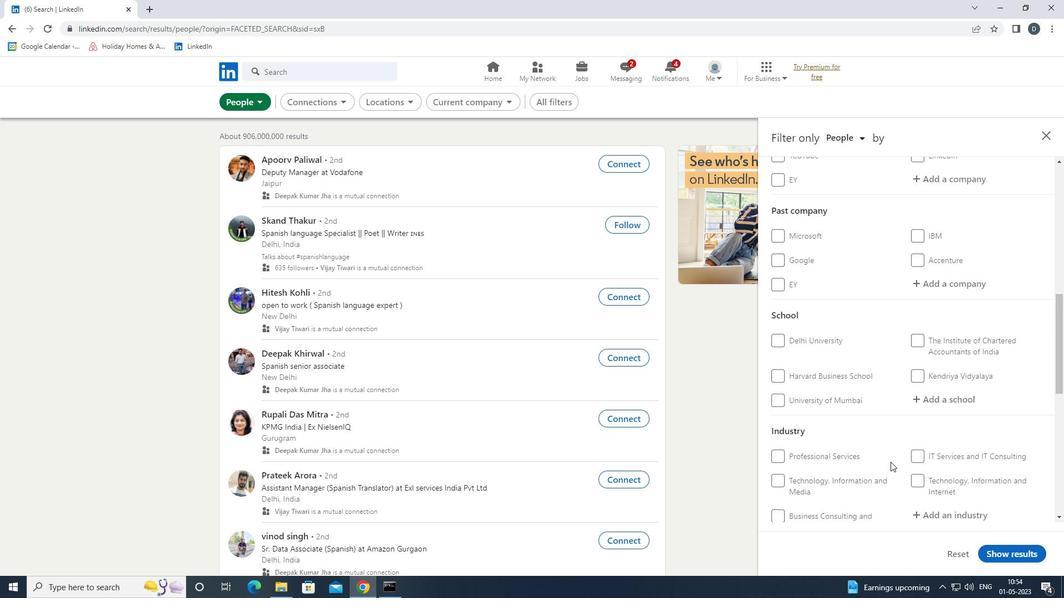 
Action: Mouse moved to (935, 373)
Screenshot: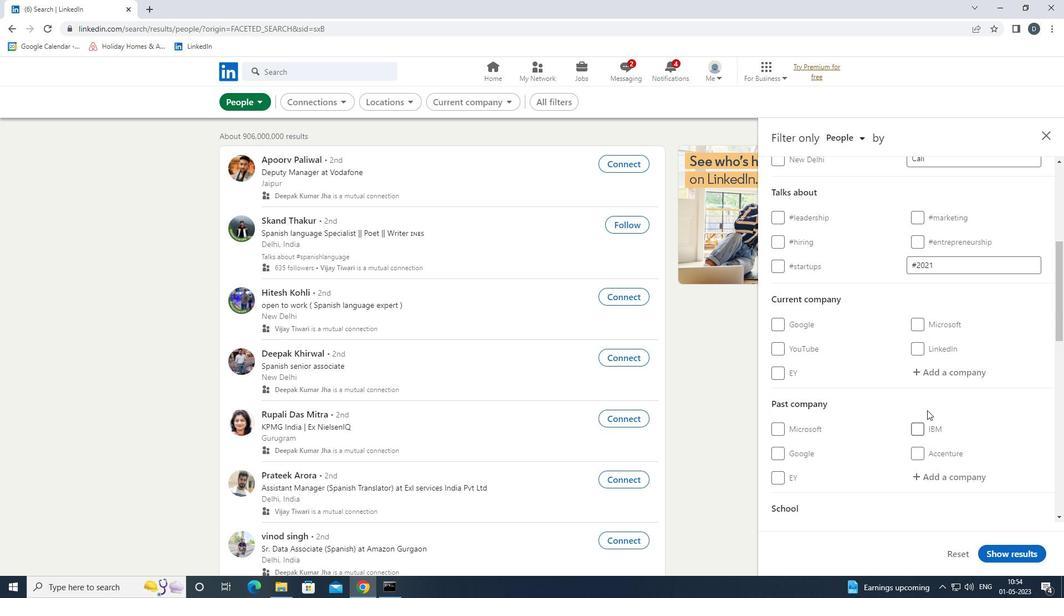 
Action: Mouse pressed left at (935, 373)
Screenshot: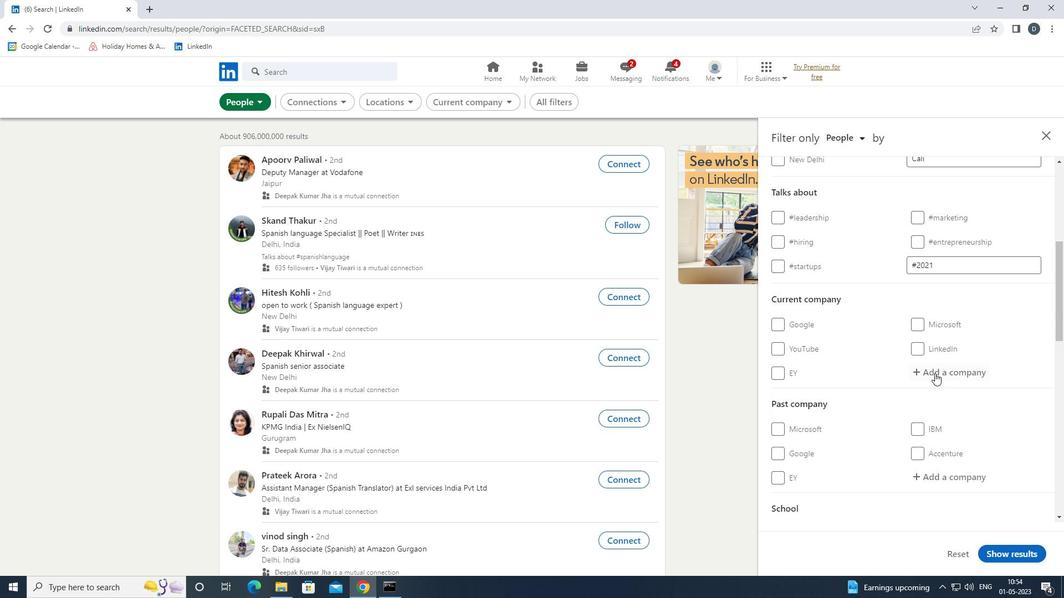 
Action: Key pressed <Key.shift><Key.shift>NOON-<Key.down><Key.down><Key.enter>
Screenshot: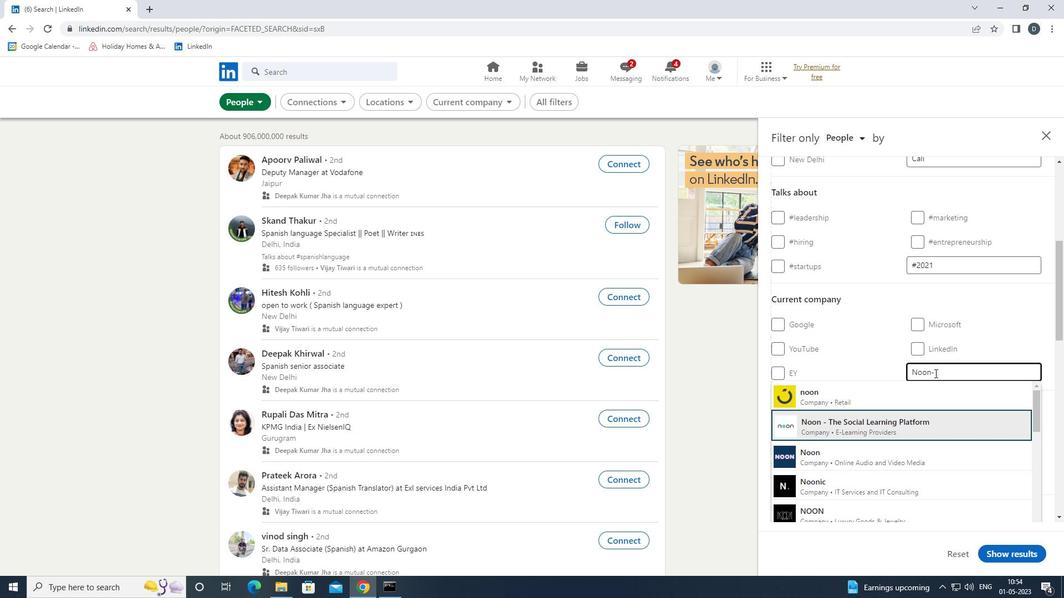 
Action: Mouse moved to (934, 368)
Screenshot: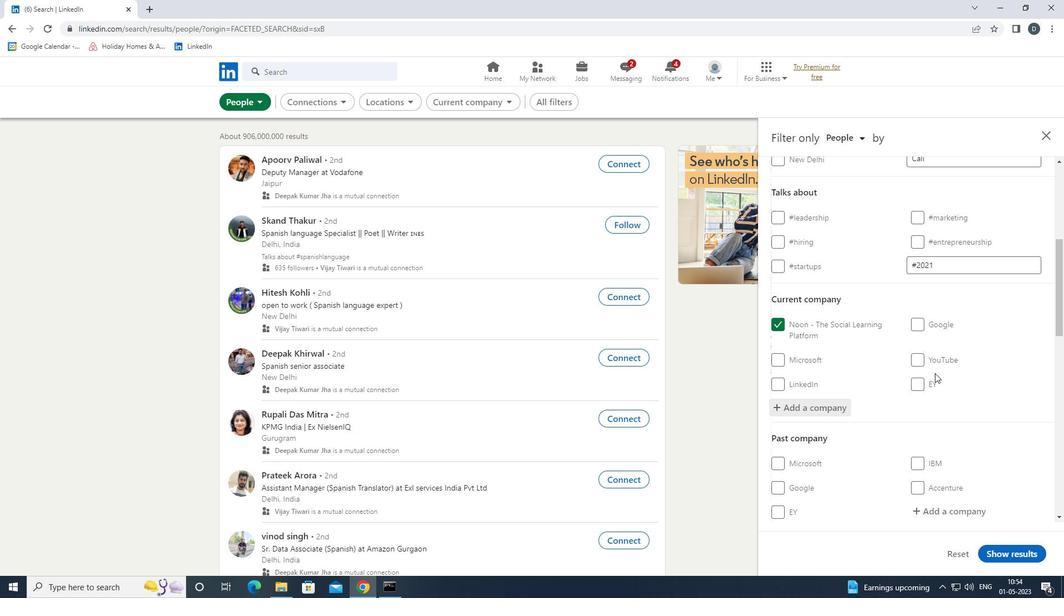 
Action: Mouse scrolled (934, 368) with delta (0, 0)
Screenshot: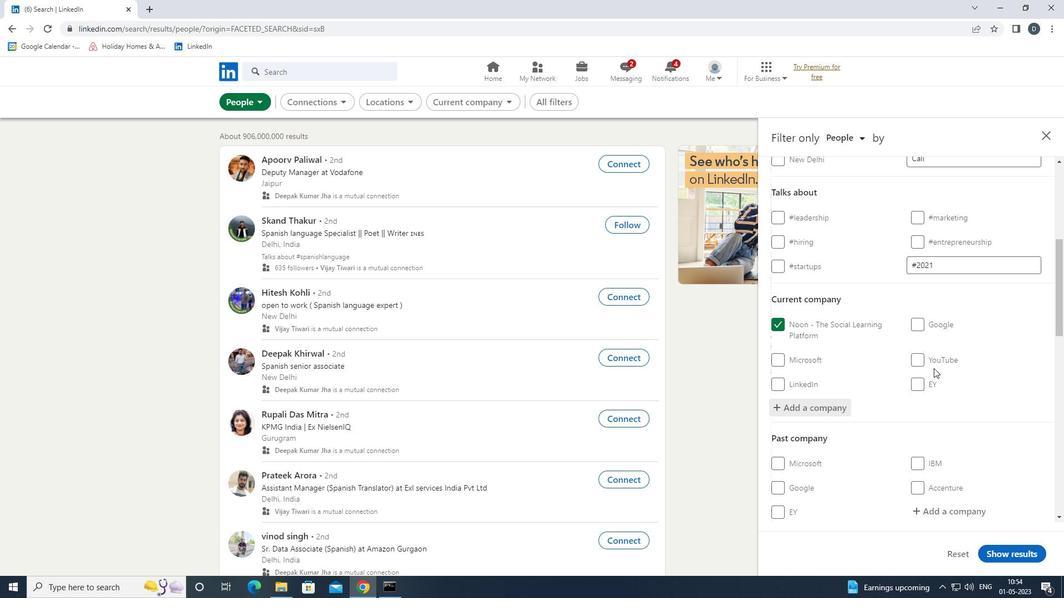 
Action: Mouse scrolled (934, 368) with delta (0, 0)
Screenshot: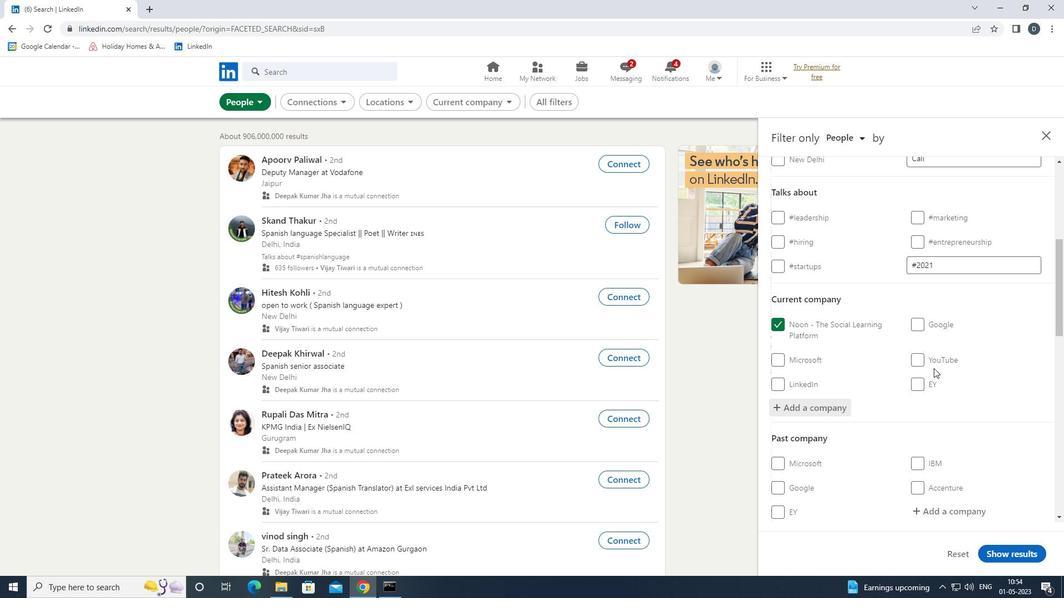 
Action: Mouse moved to (932, 369)
Screenshot: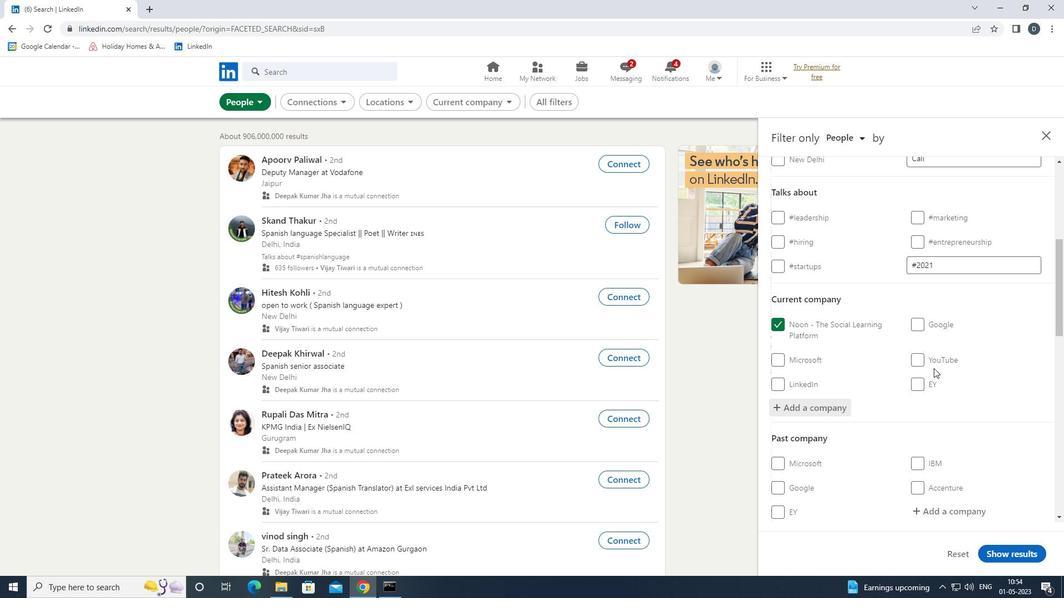 
Action: Mouse scrolled (932, 369) with delta (0, 0)
Screenshot: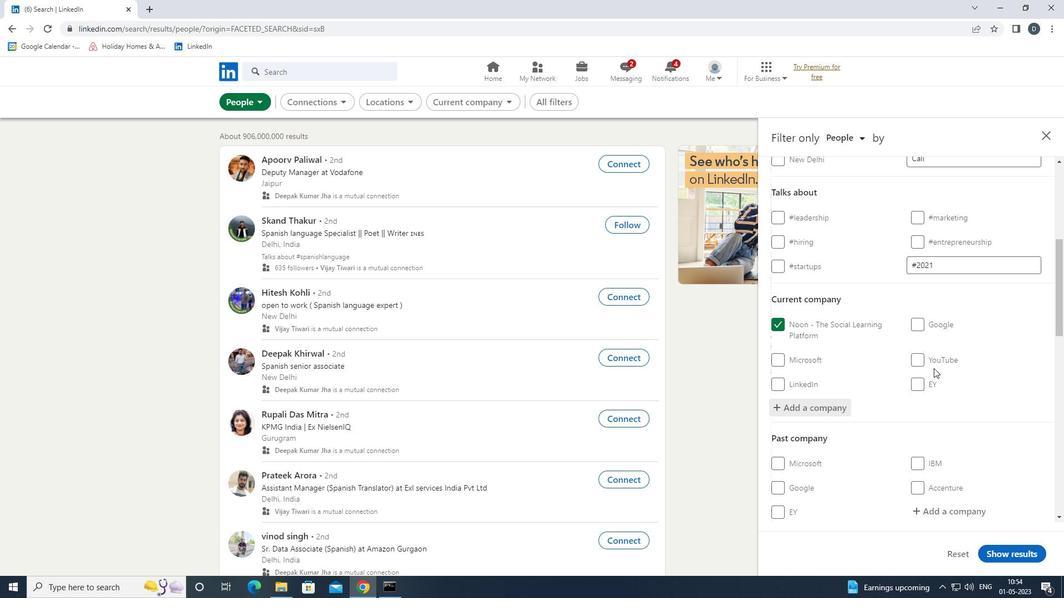 
Action: Mouse moved to (932, 371)
Screenshot: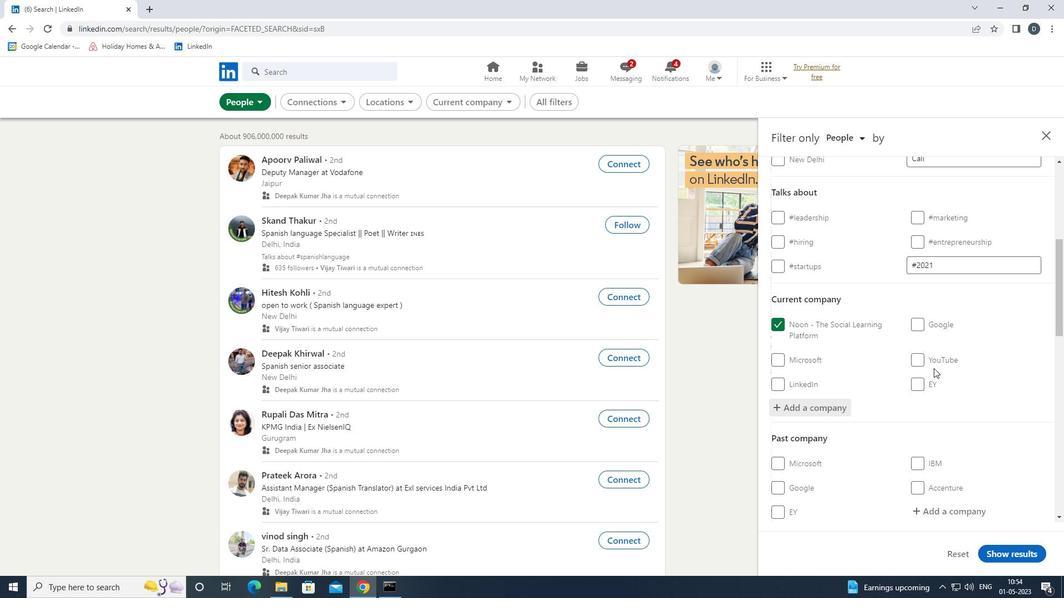 
Action: Mouse scrolled (932, 370) with delta (0, 0)
Screenshot: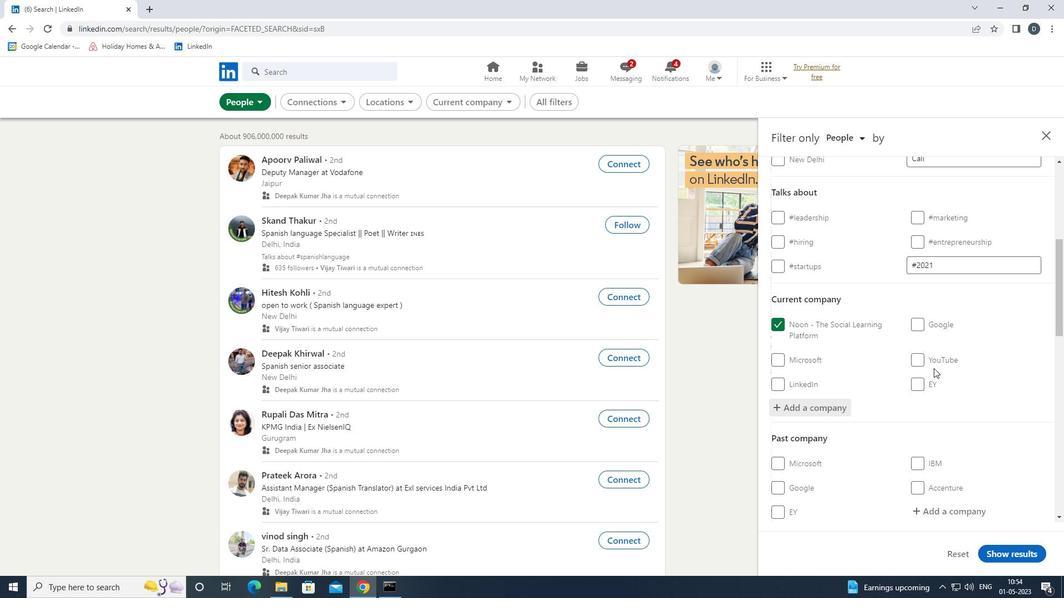
Action: Mouse moved to (932, 415)
Screenshot: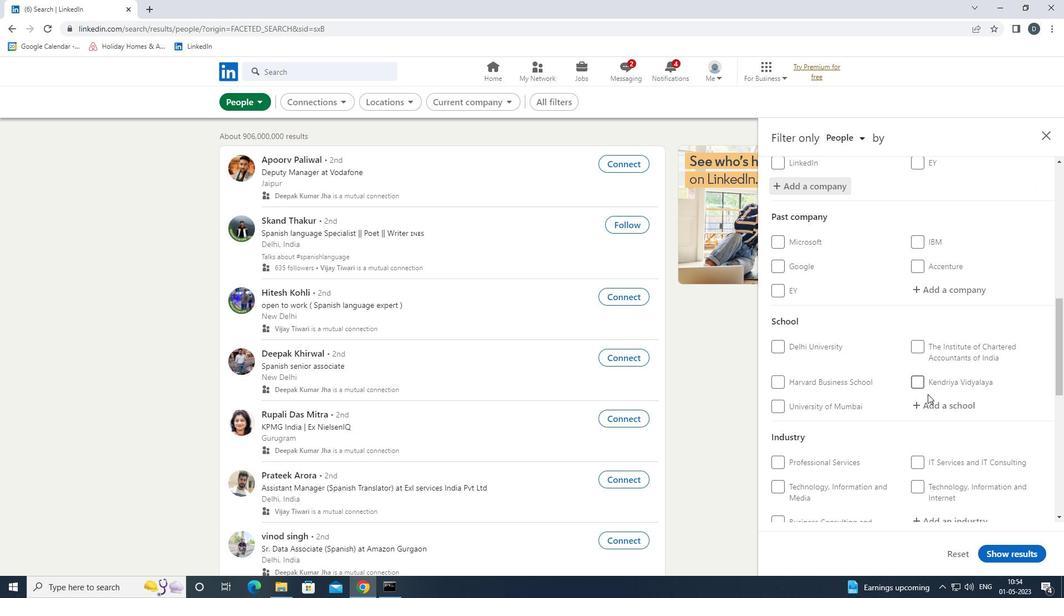 
Action: Mouse pressed left at (932, 415)
Screenshot: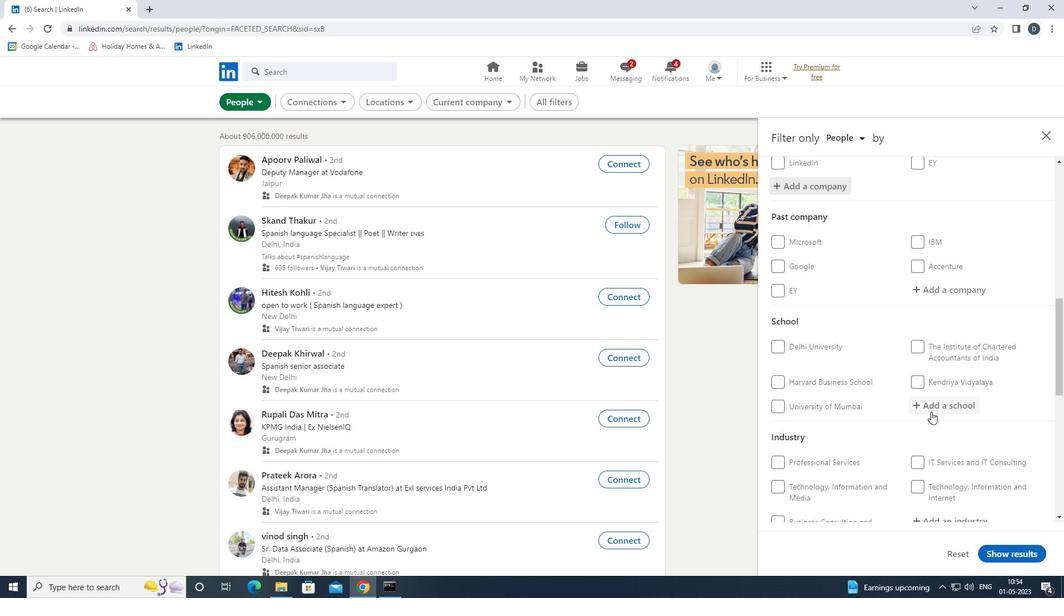 
Action: Mouse moved to (940, 405)
Screenshot: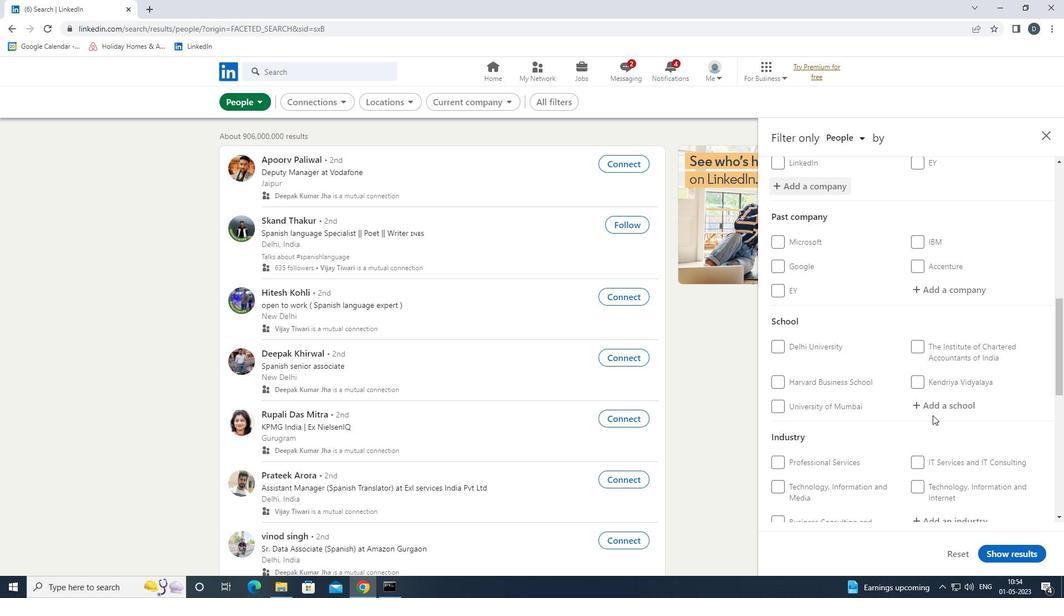 
Action: Mouse pressed left at (940, 405)
Screenshot: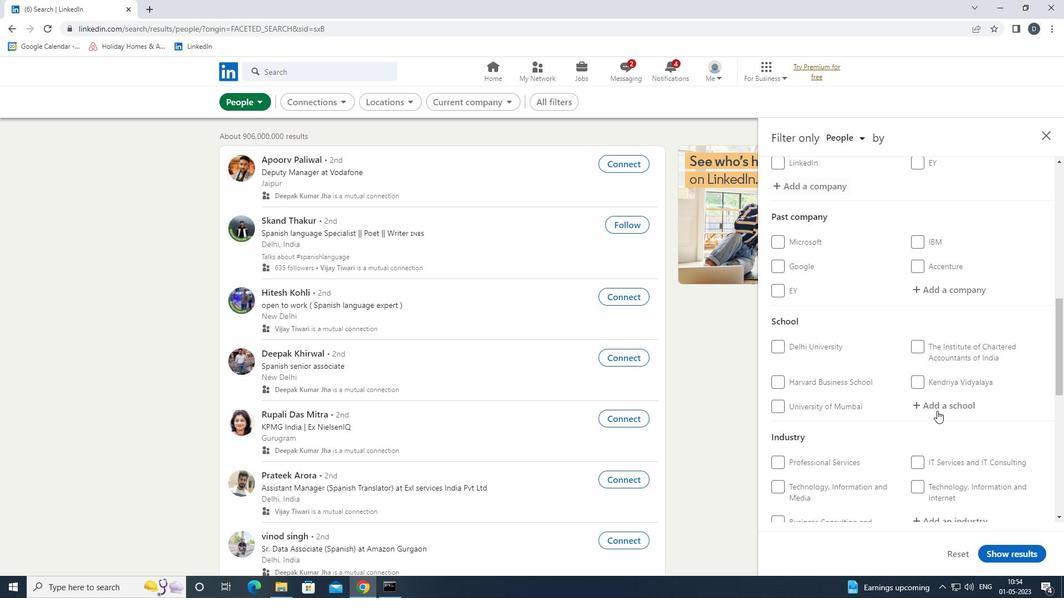 
Action: Key pressed <Key.shift>M.<Key.shift>B.<Key.shift><Key.shift><Key.shift><Key.shift><Key.shift><Key.shift><Key.shift><Key.shift>M
Screenshot: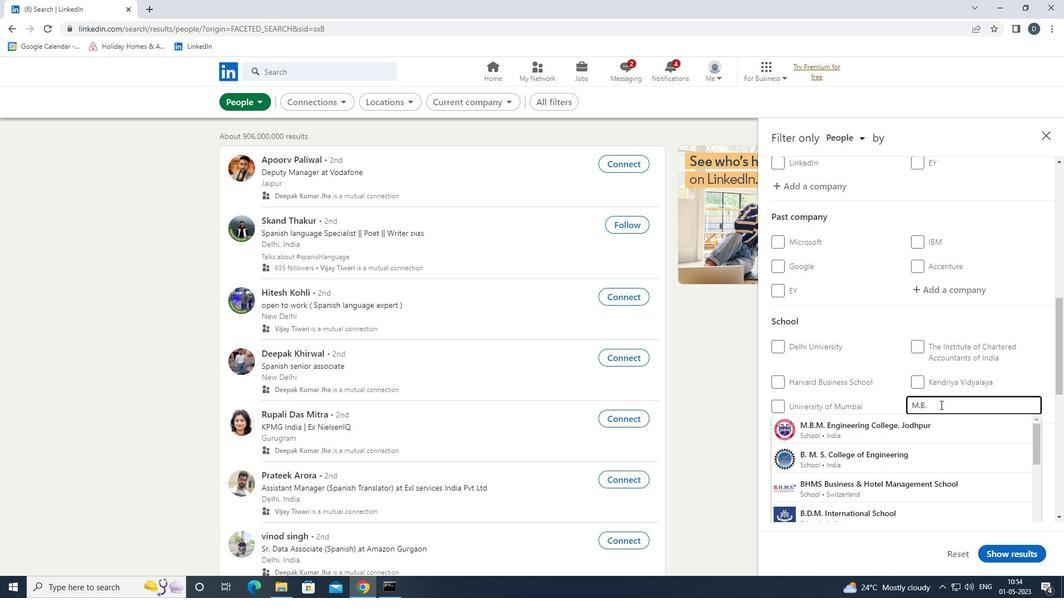 
Action: Mouse moved to (940, 430)
Screenshot: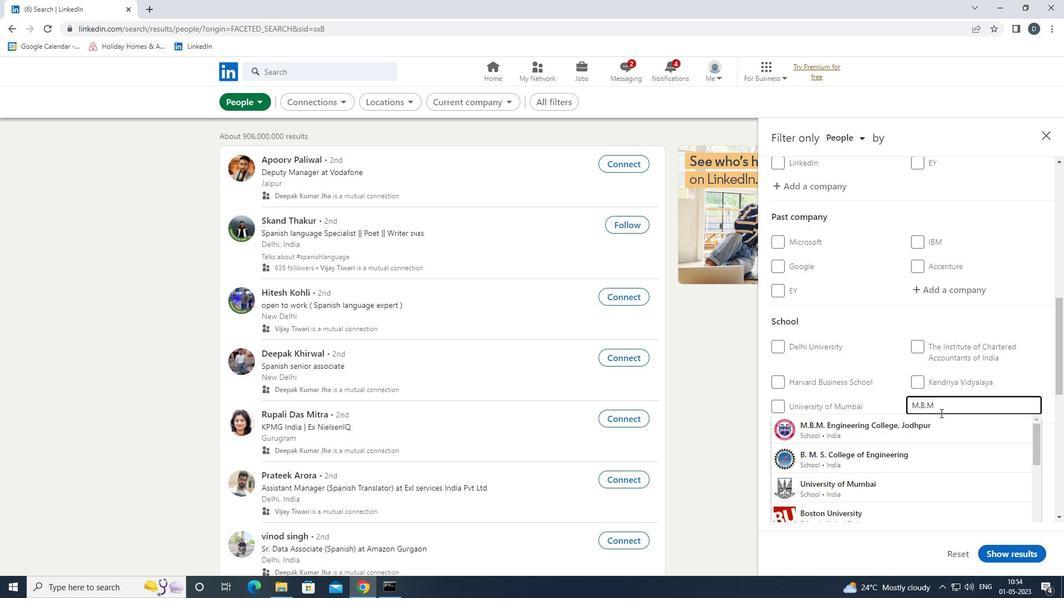 
Action: Mouse pressed left at (940, 430)
Screenshot: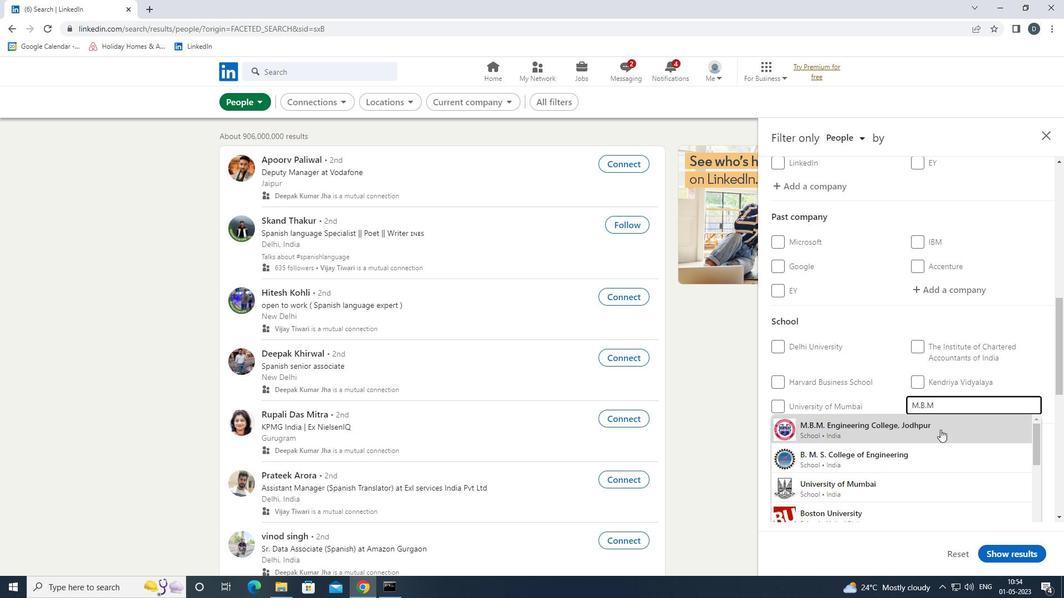 
Action: Mouse scrolled (940, 429) with delta (0, 0)
Screenshot: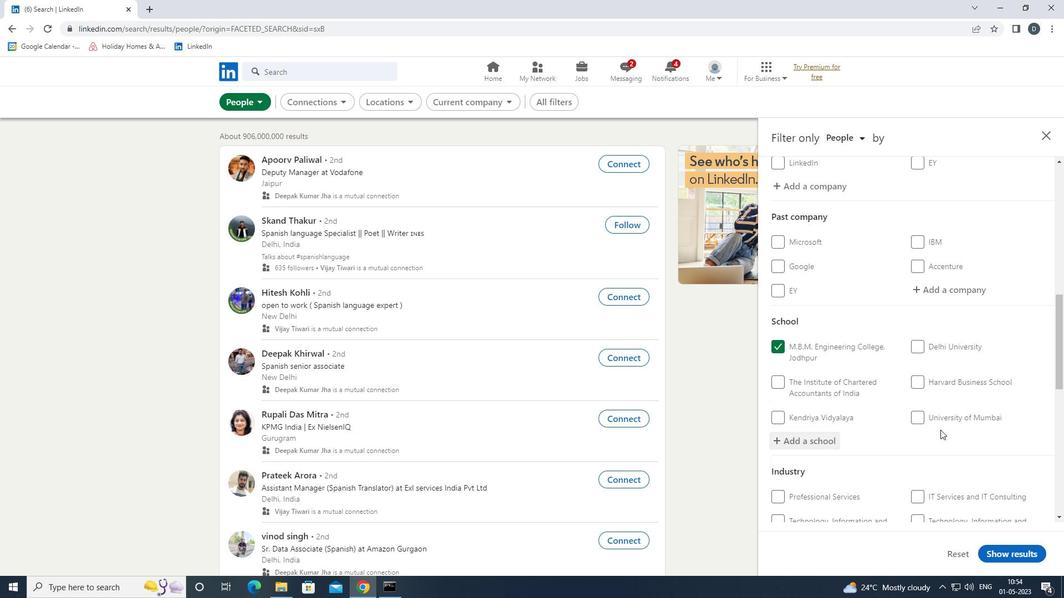 
Action: Mouse scrolled (940, 429) with delta (0, 0)
Screenshot: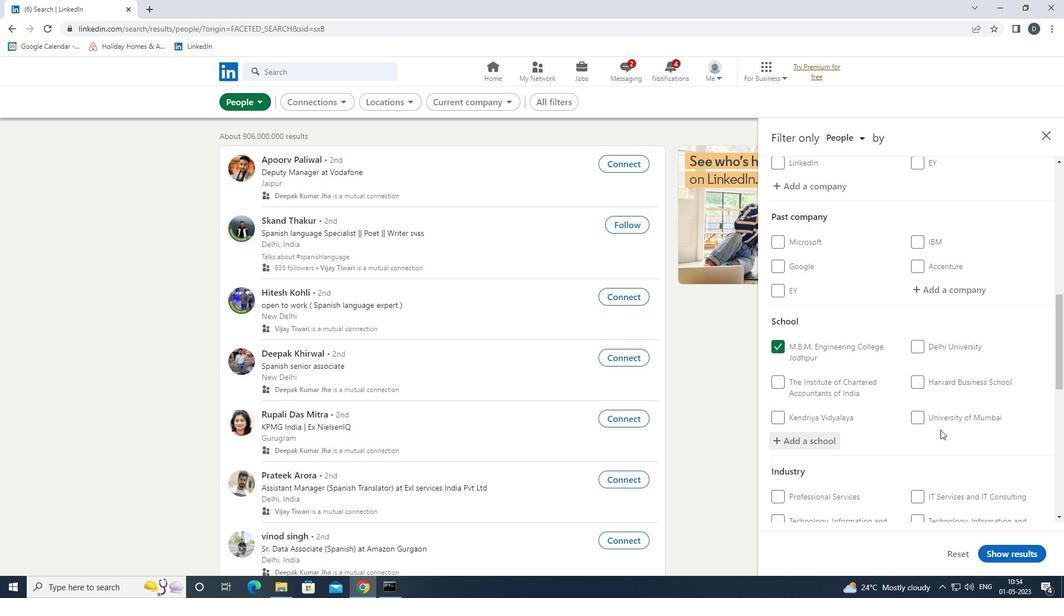 
Action: Mouse scrolled (940, 429) with delta (0, 0)
Screenshot: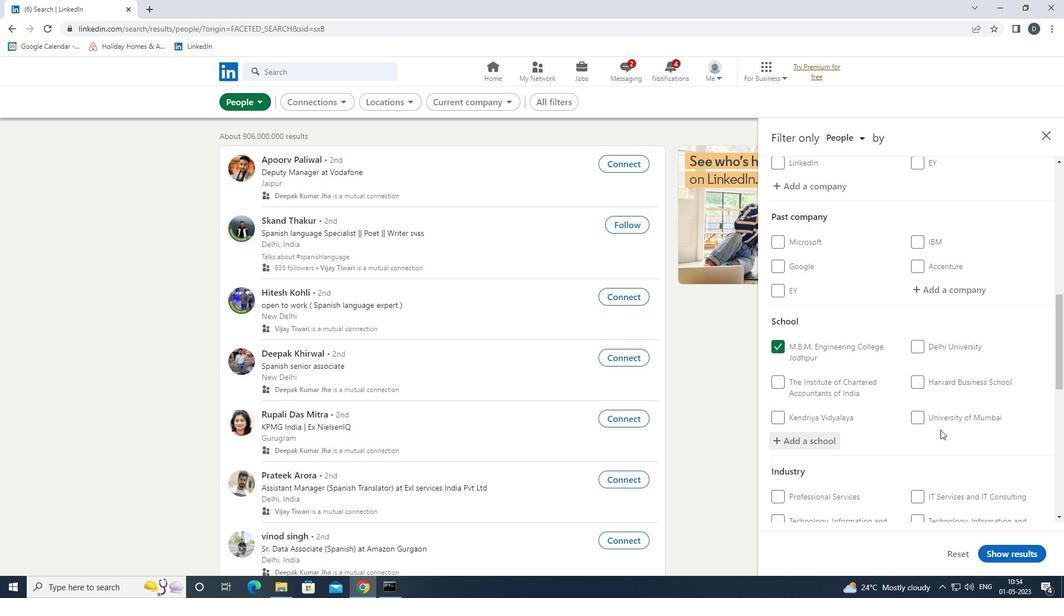 
Action: Mouse scrolled (940, 429) with delta (0, 0)
Screenshot: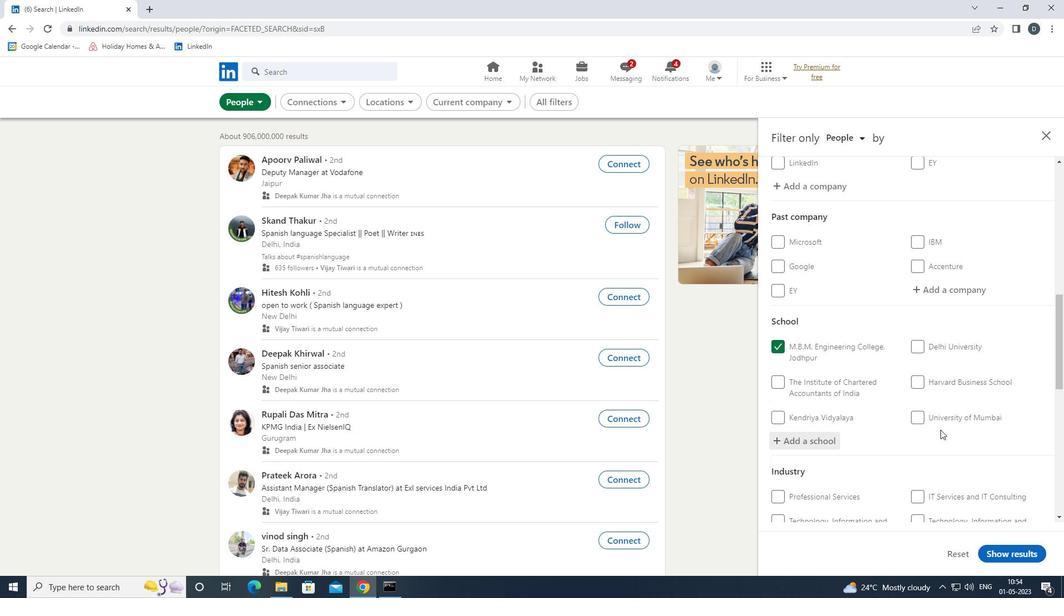 
Action: Mouse moved to (955, 338)
Screenshot: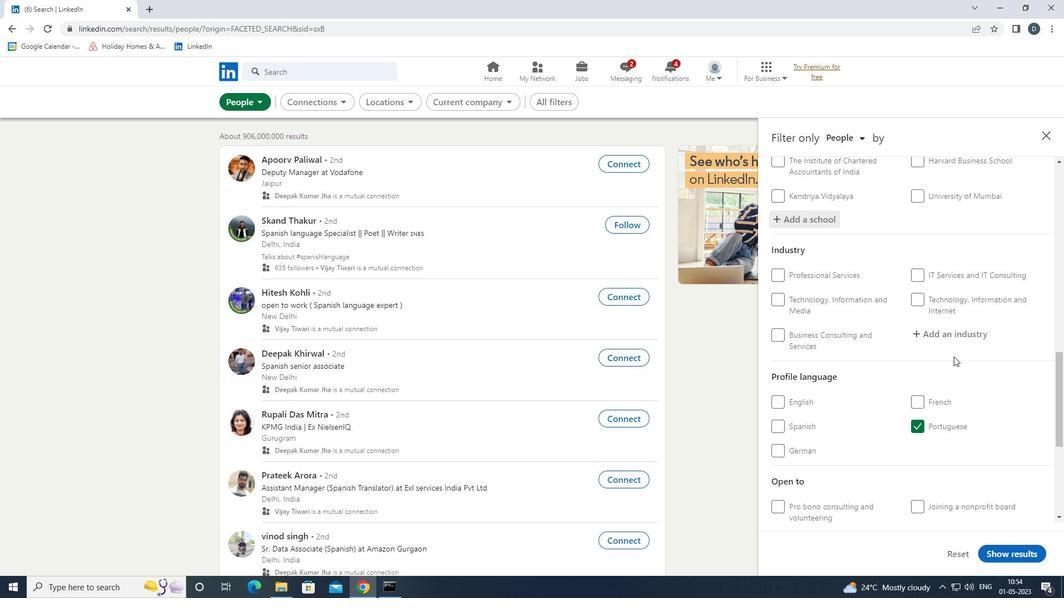 
Action: Mouse pressed left at (955, 338)
Screenshot: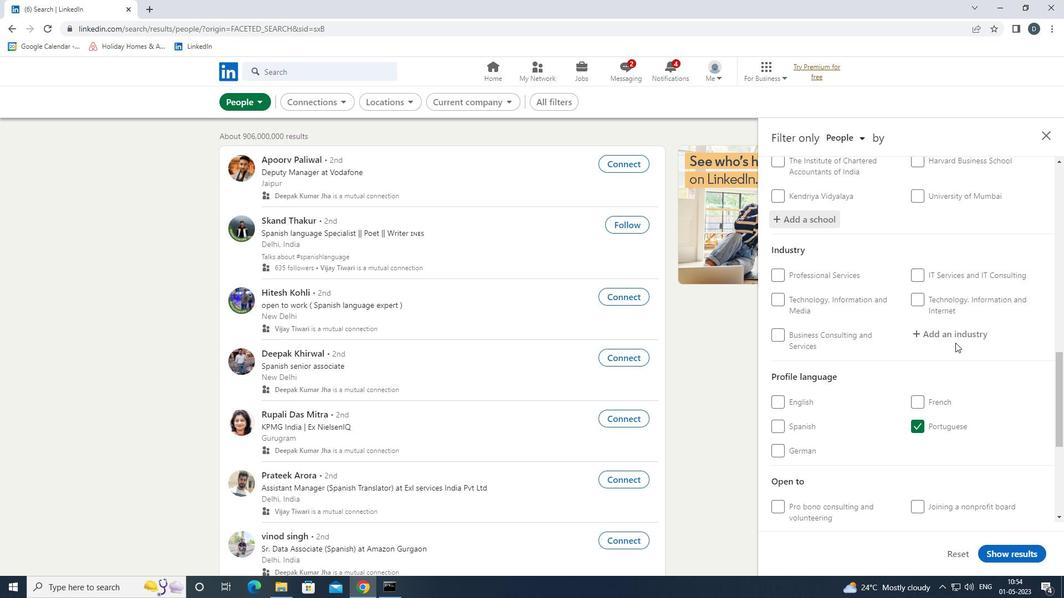 
Action: Key pressed <Key.shift>TRUST<Key.down><Key.enter>
Screenshot: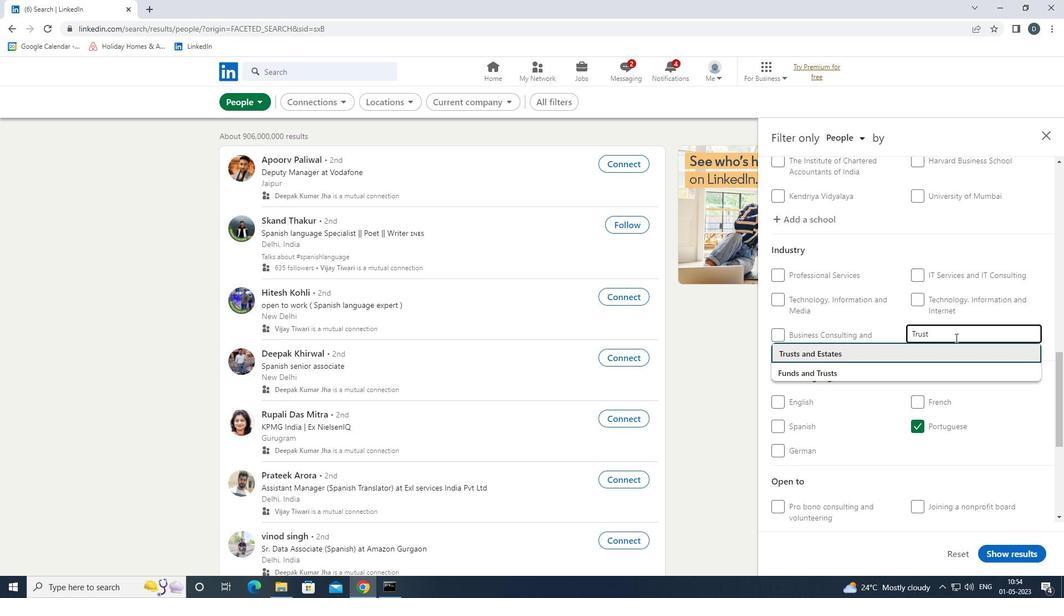 
Action: Mouse moved to (955, 337)
Screenshot: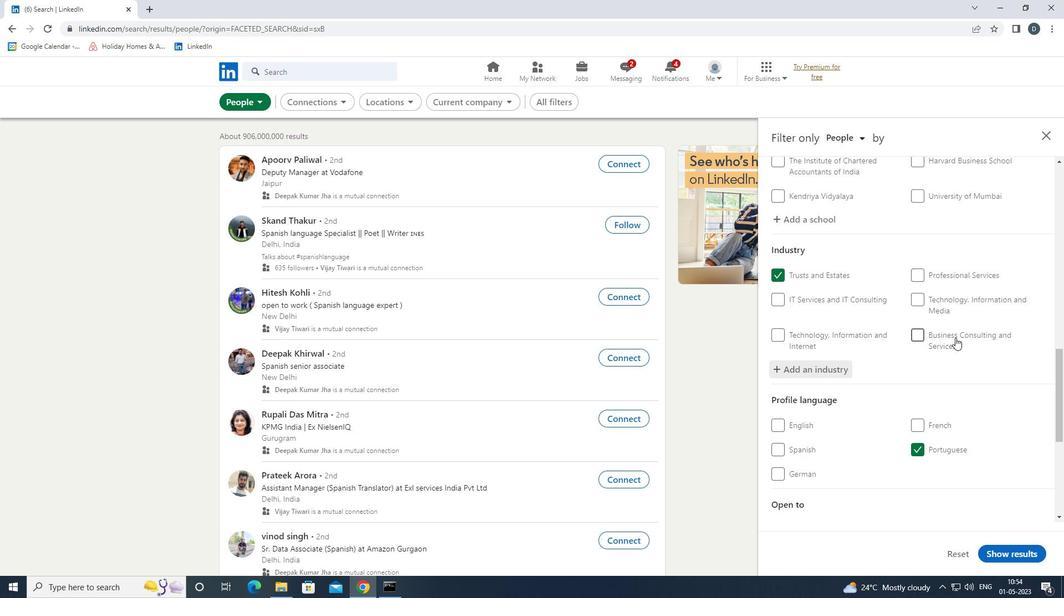 
Action: Mouse scrolled (955, 337) with delta (0, 0)
Screenshot: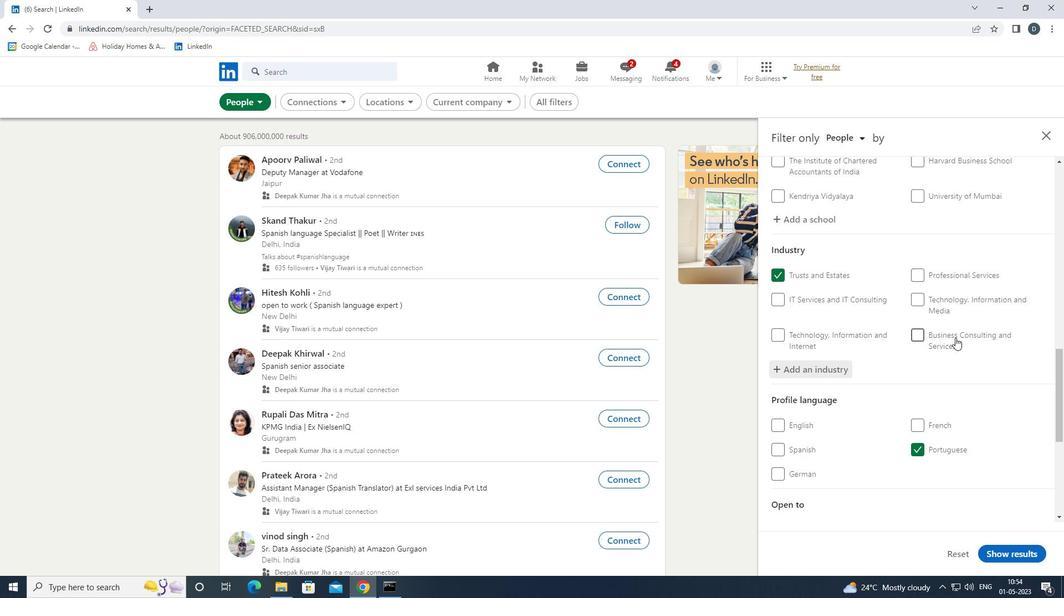 
Action: Mouse scrolled (955, 337) with delta (0, 0)
Screenshot: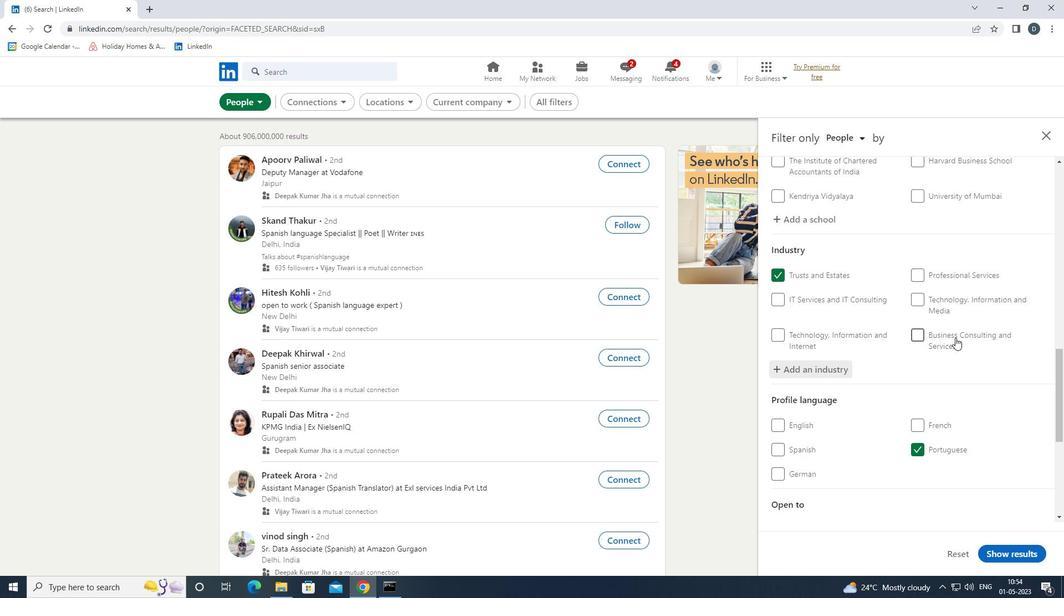 
Action: Mouse moved to (954, 337)
Screenshot: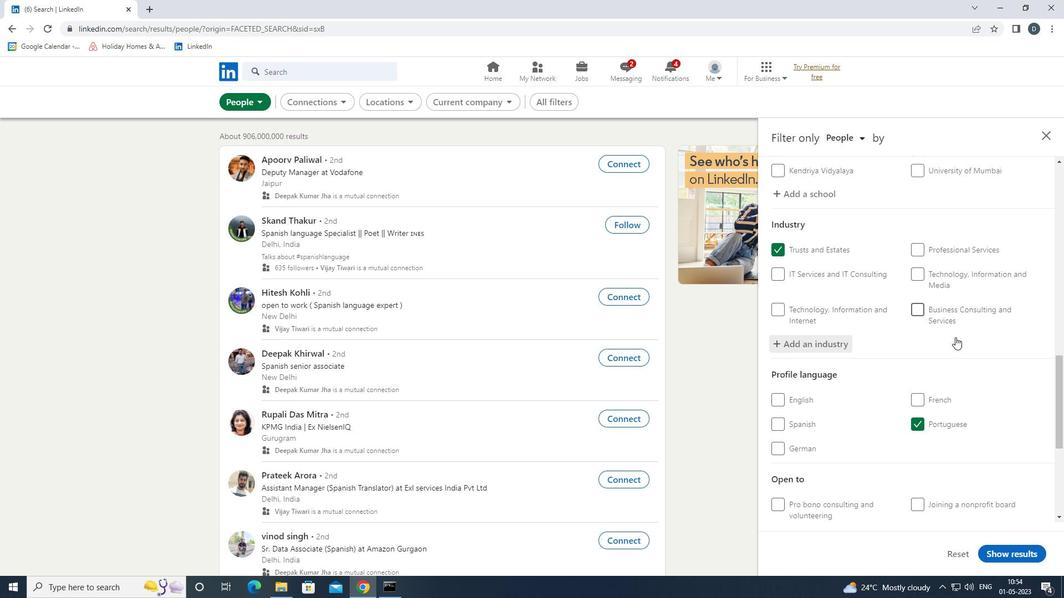 
Action: Mouse scrolled (954, 337) with delta (0, 0)
Screenshot: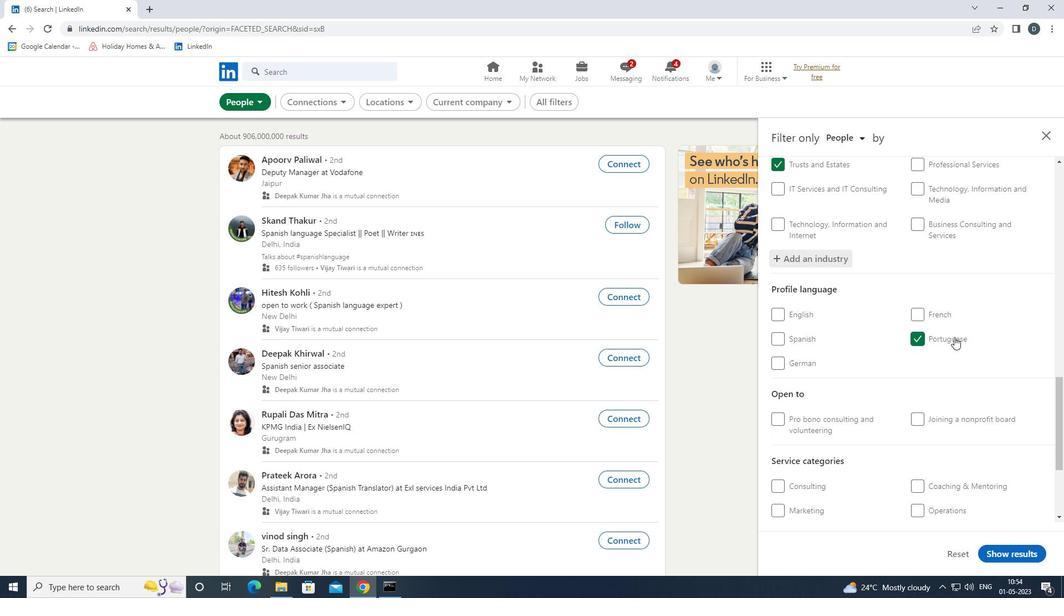 
Action: Mouse scrolled (954, 337) with delta (0, 0)
Screenshot: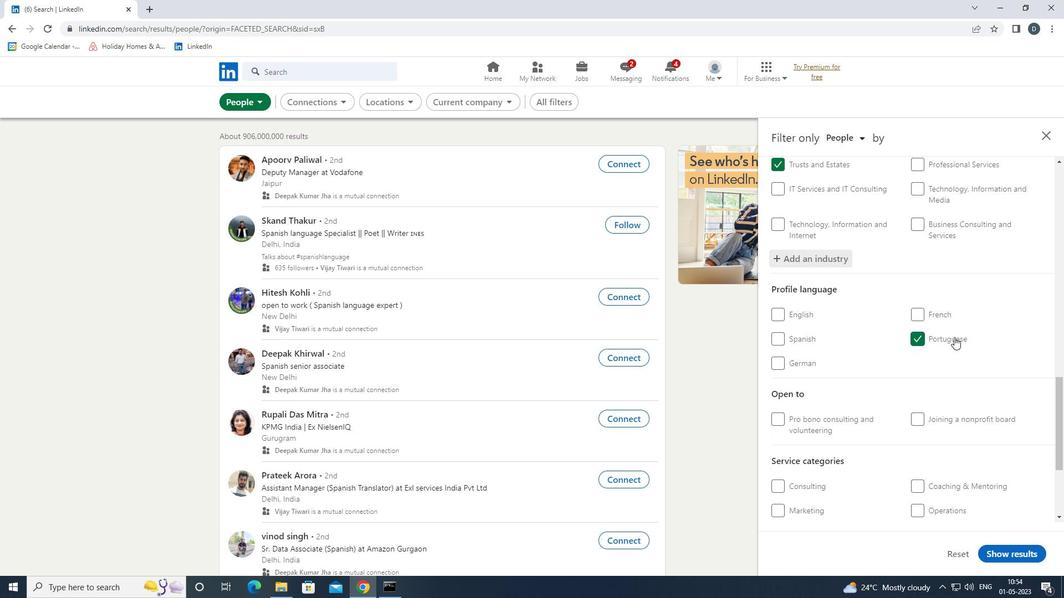 
Action: Mouse moved to (934, 427)
Screenshot: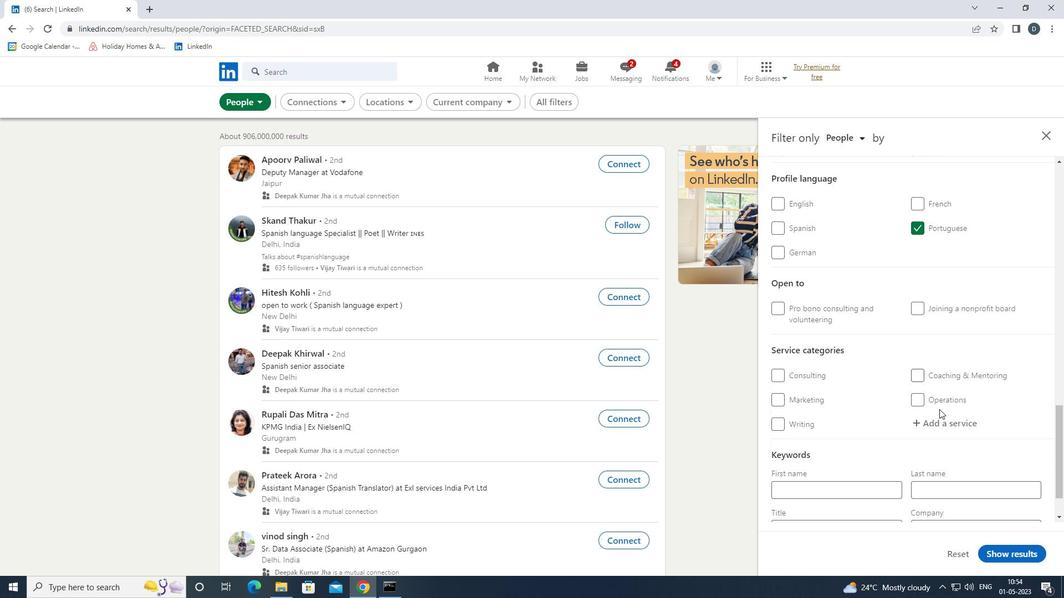 
Action: Mouse pressed left at (934, 427)
Screenshot: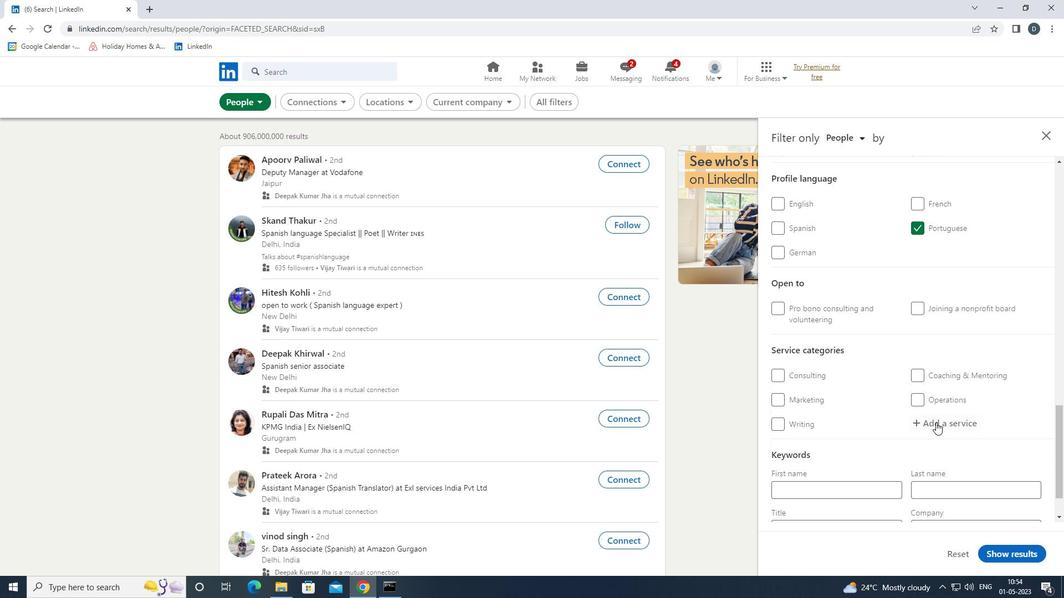 
Action: Key pressed <Key.shift><Key.shift>WEALTH<Key.space><Key.shift>MANAGE,ME<Key.backspace><Key.backspace><Key.backspace>MENT<Key.space><Key.enter>
Screenshot: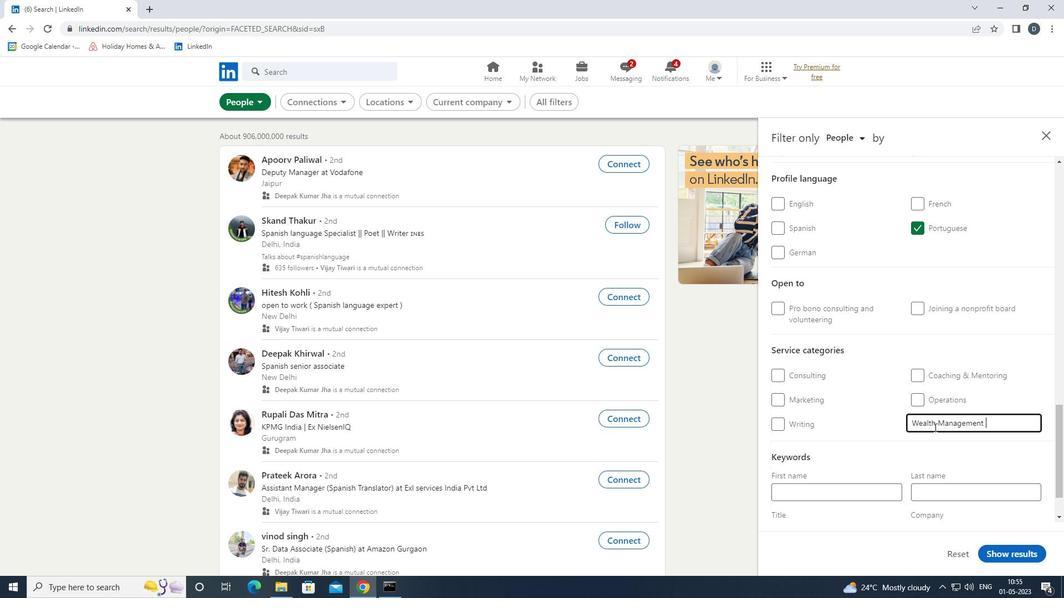 
Action: Mouse scrolled (934, 427) with delta (0, 0)
Screenshot: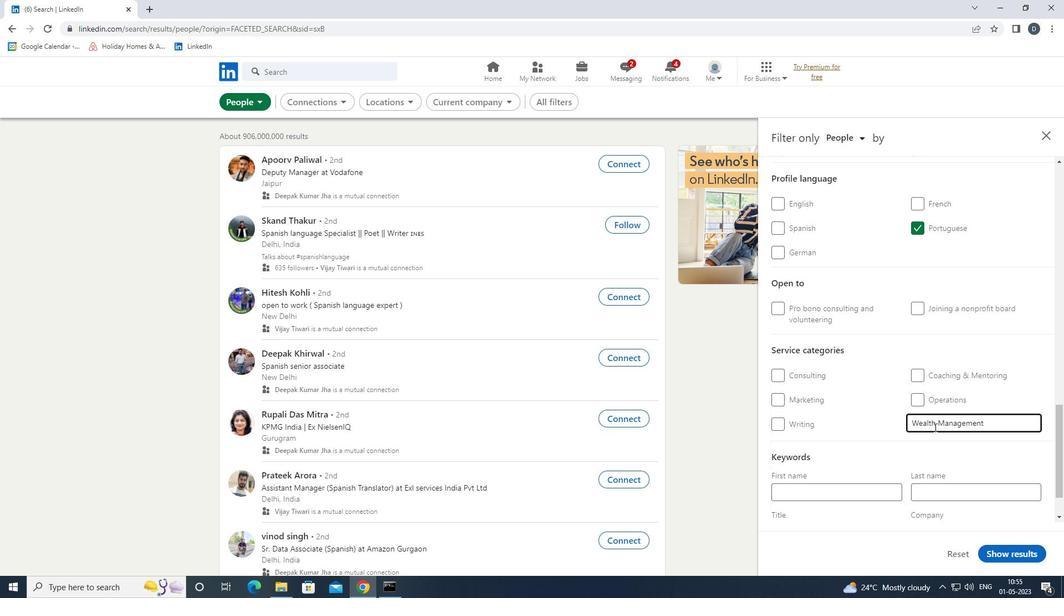 
Action: Mouse scrolled (934, 427) with delta (0, 0)
Screenshot: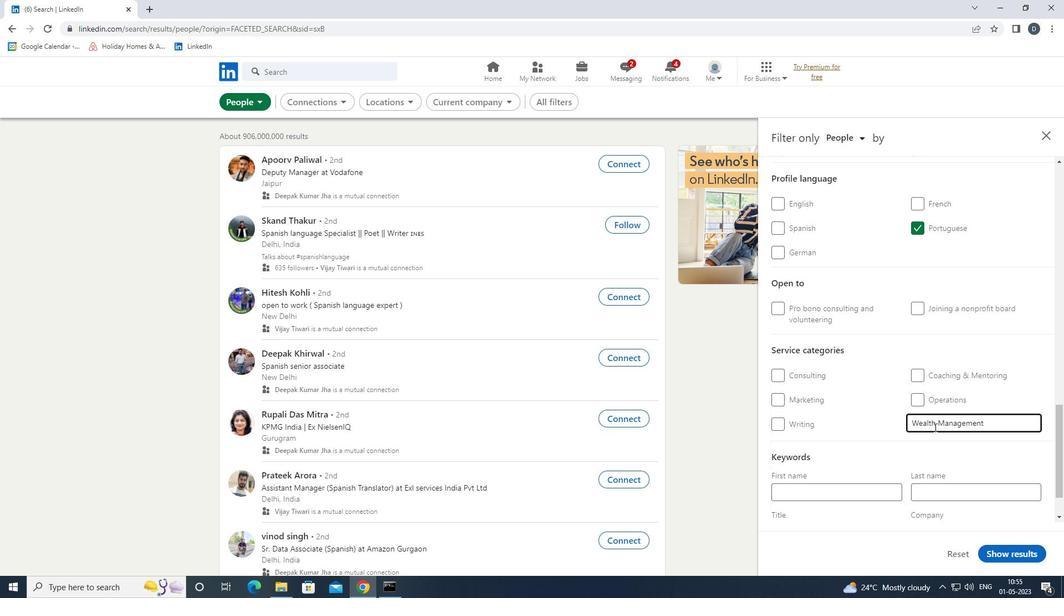 
Action: Mouse scrolled (934, 427) with delta (0, 0)
Screenshot: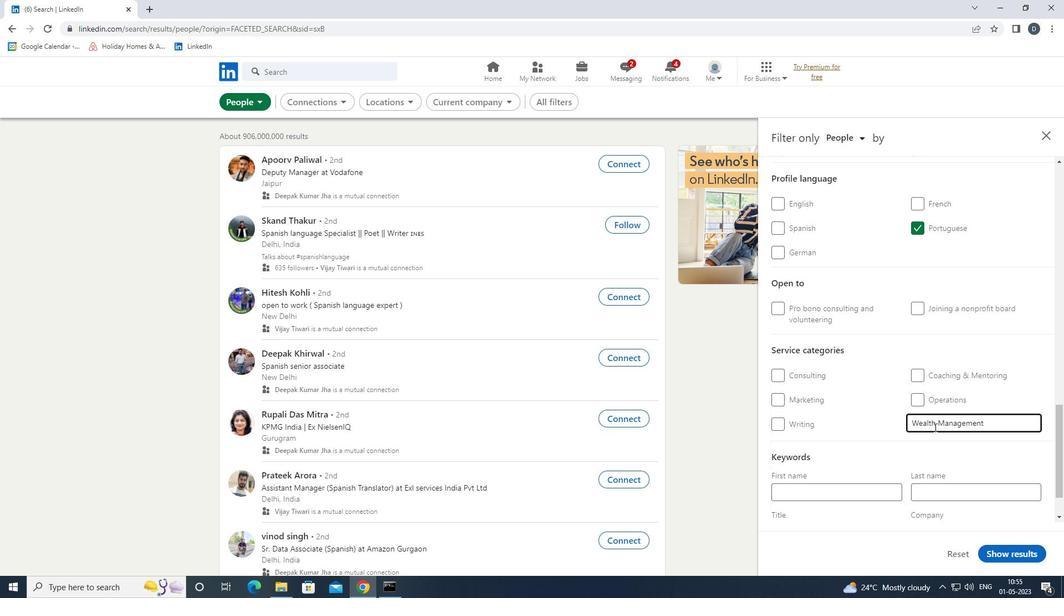 
Action: Mouse moved to (844, 475)
Screenshot: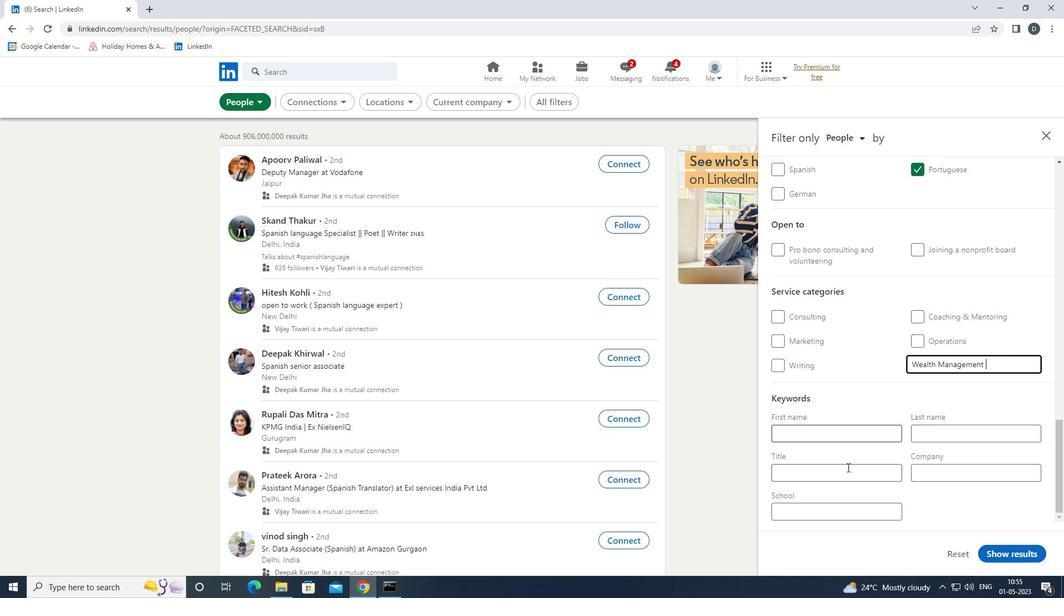 
Action: Mouse pressed left at (844, 475)
Screenshot: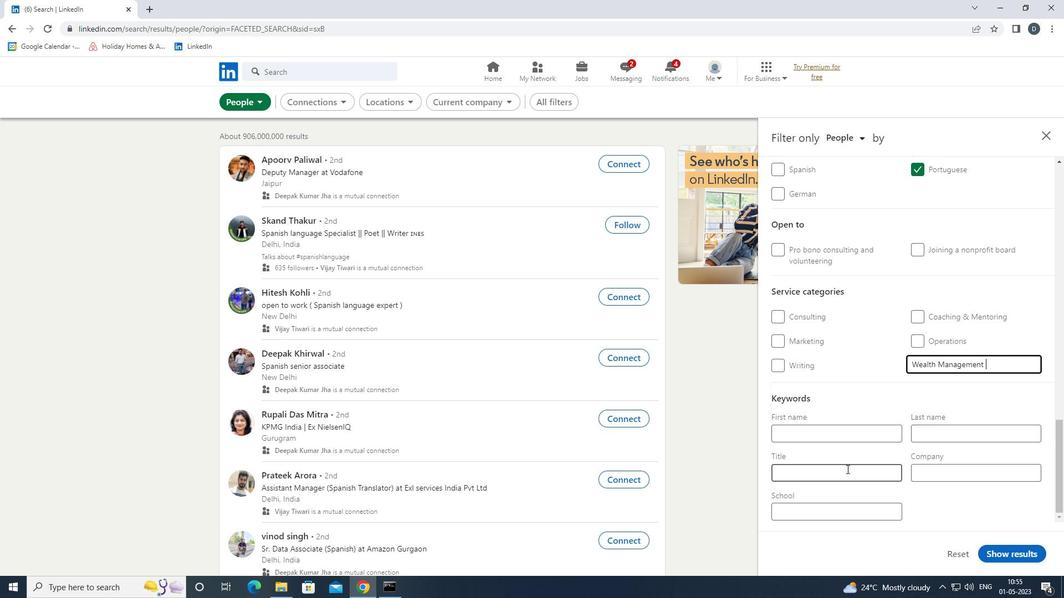 
Action: Mouse moved to (844, 476)
Screenshot: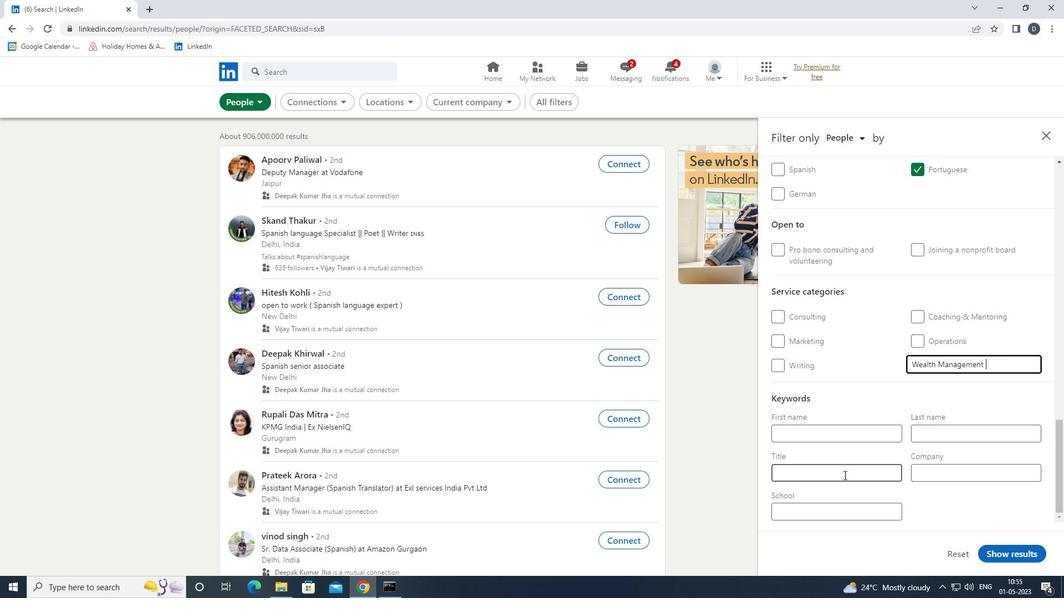 
Action: Key pressed <Key.shift>W
Screenshot: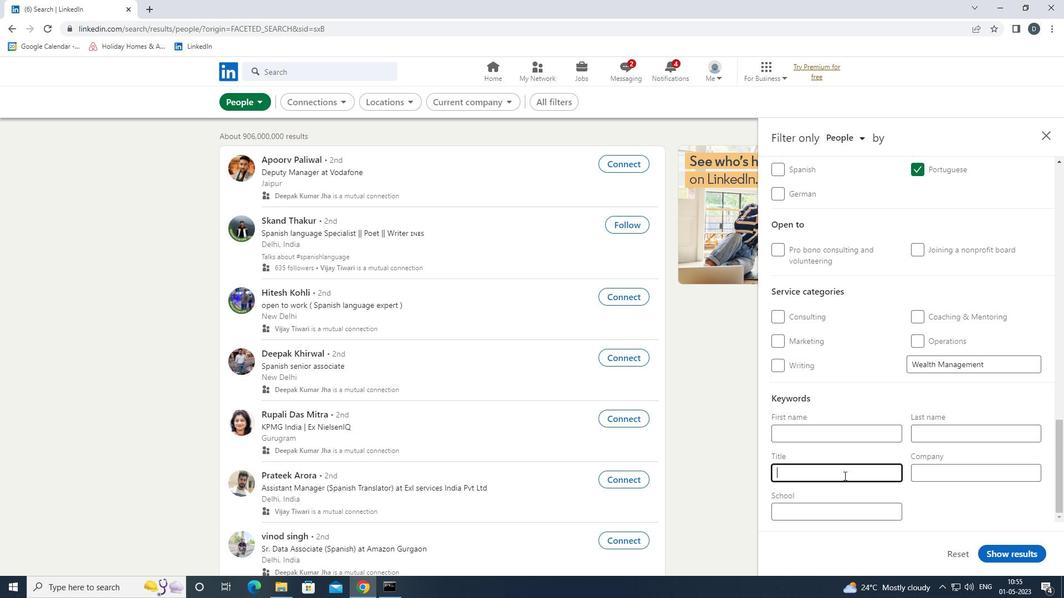 
Action: Mouse moved to (834, 478)
Screenshot: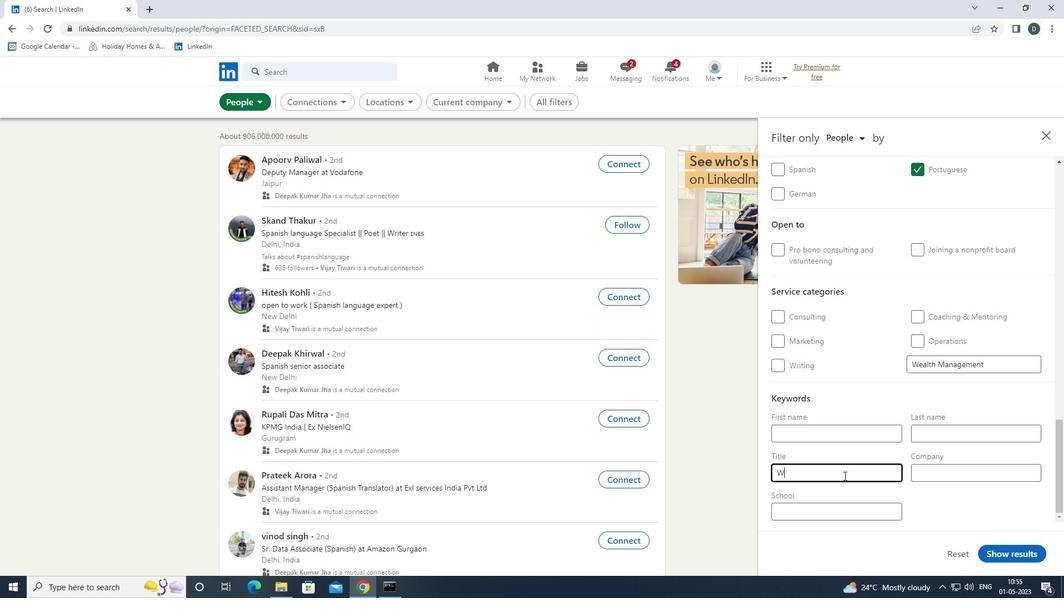
Action: Key pressed A
Screenshot: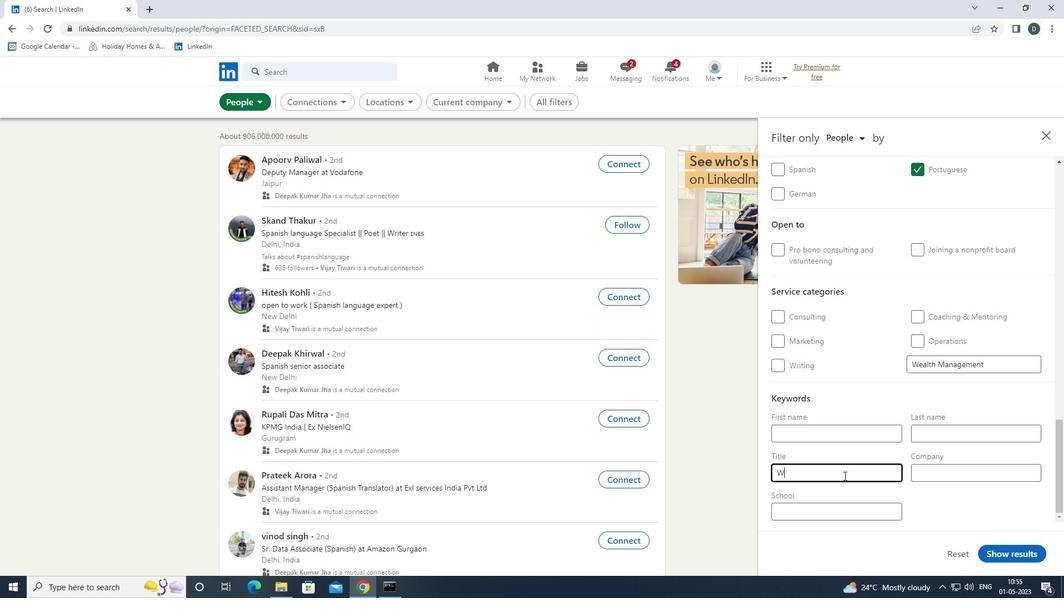 
Action: Mouse moved to (811, 485)
Screenshot: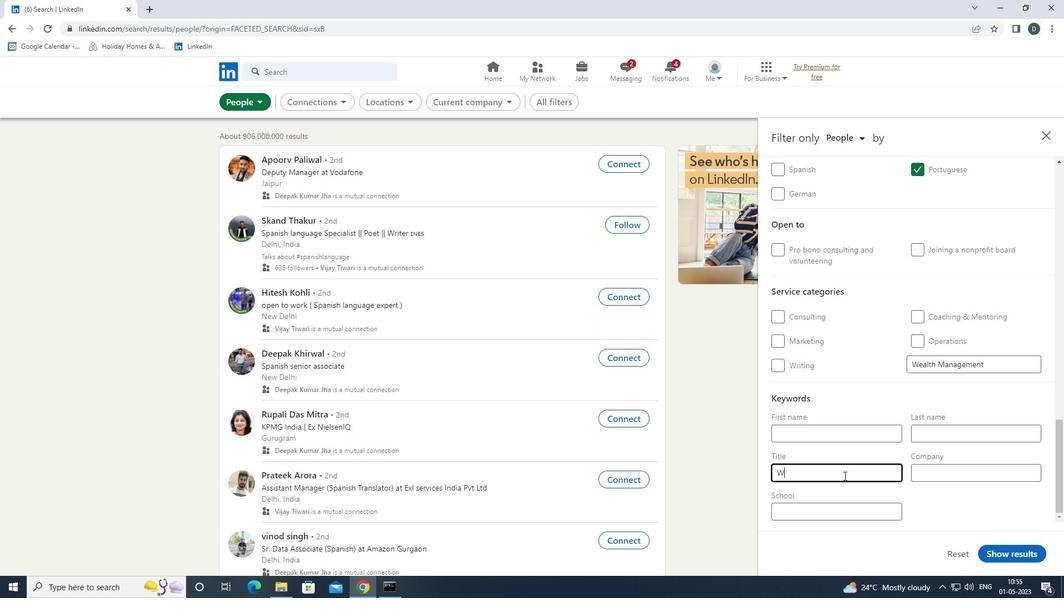
Action: Key pressed R
Screenshot: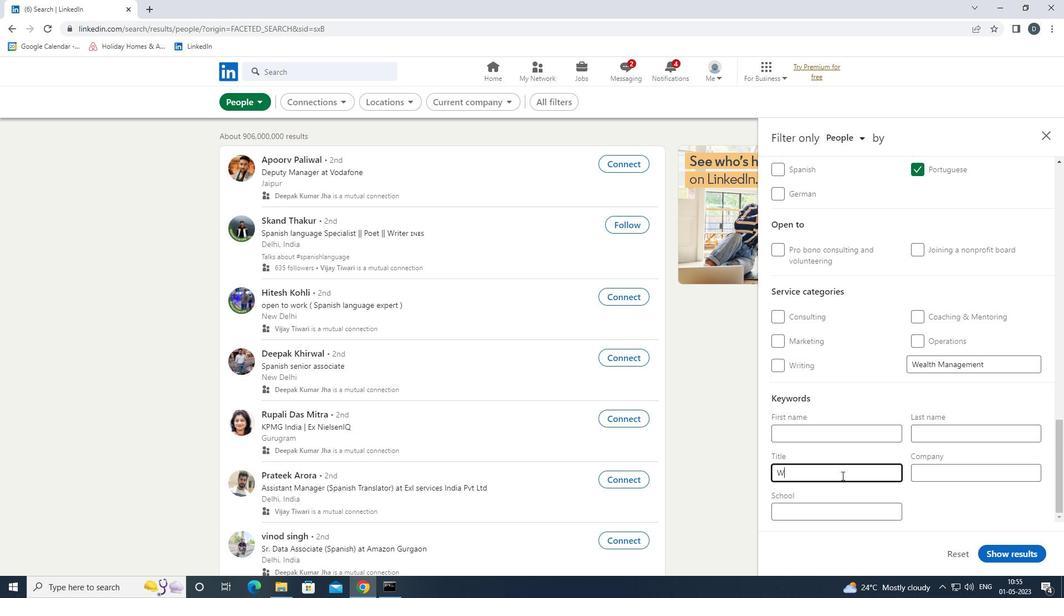 
Action: Mouse moved to (791, 491)
Screenshot: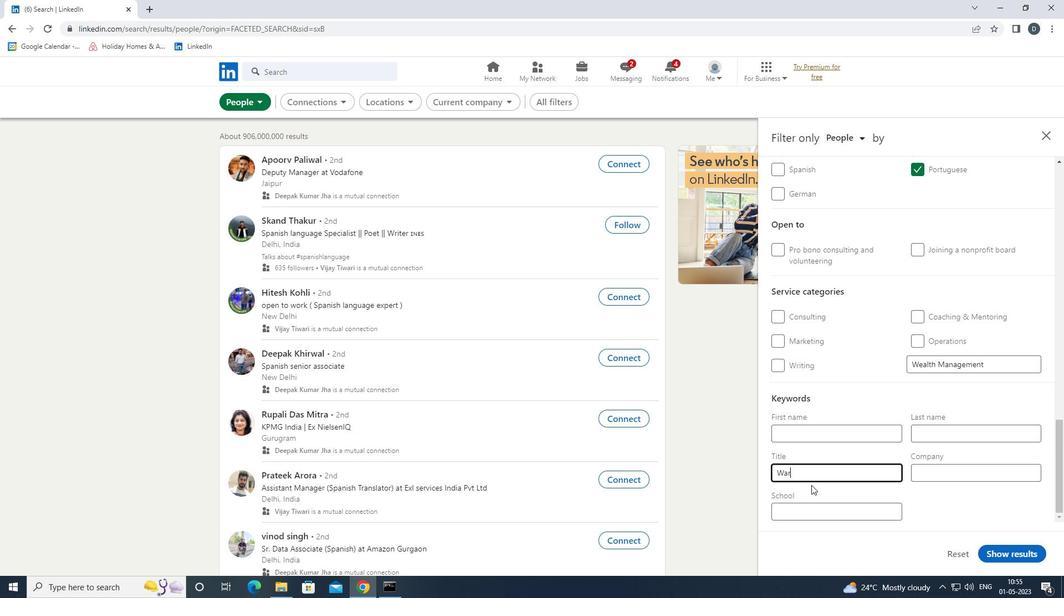 
Action: Key pressed E
Screenshot: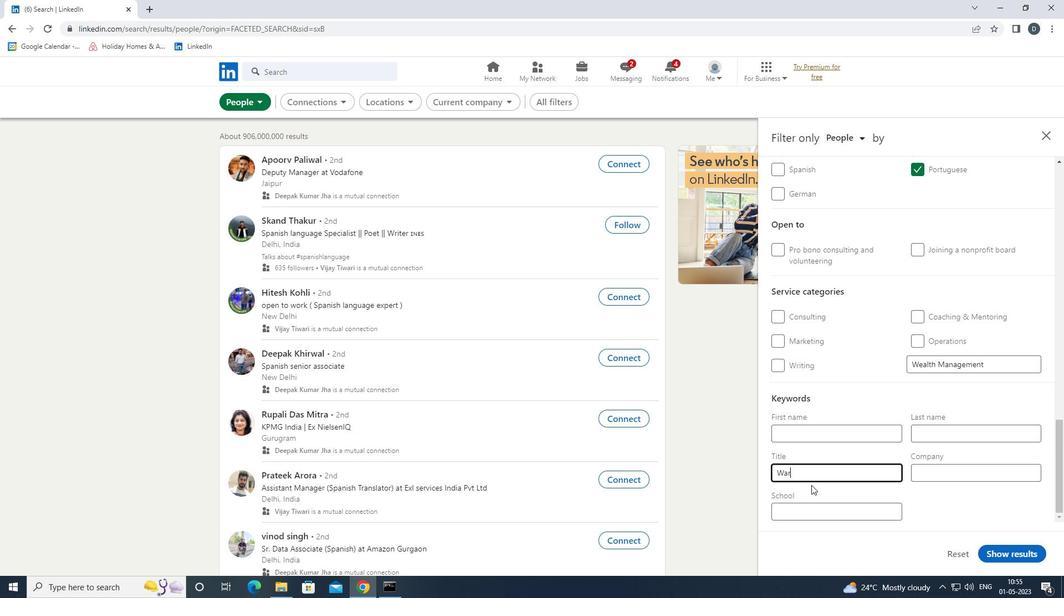 
Action: Mouse moved to (791, 491)
Screenshot: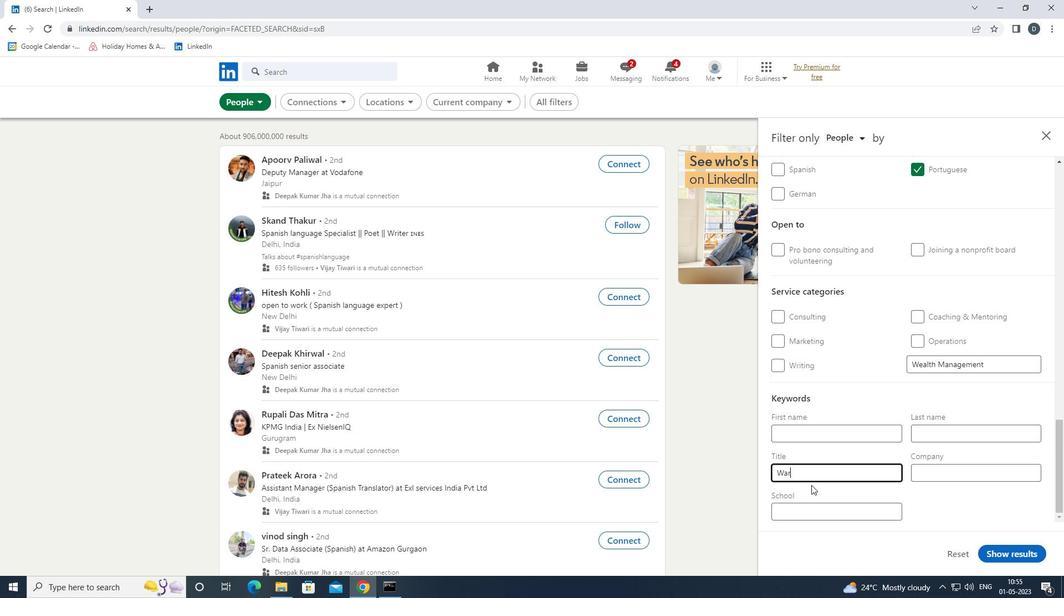 
Action: Key pressed HOUSE<Key.space><Key.shift>WORKER
Screenshot: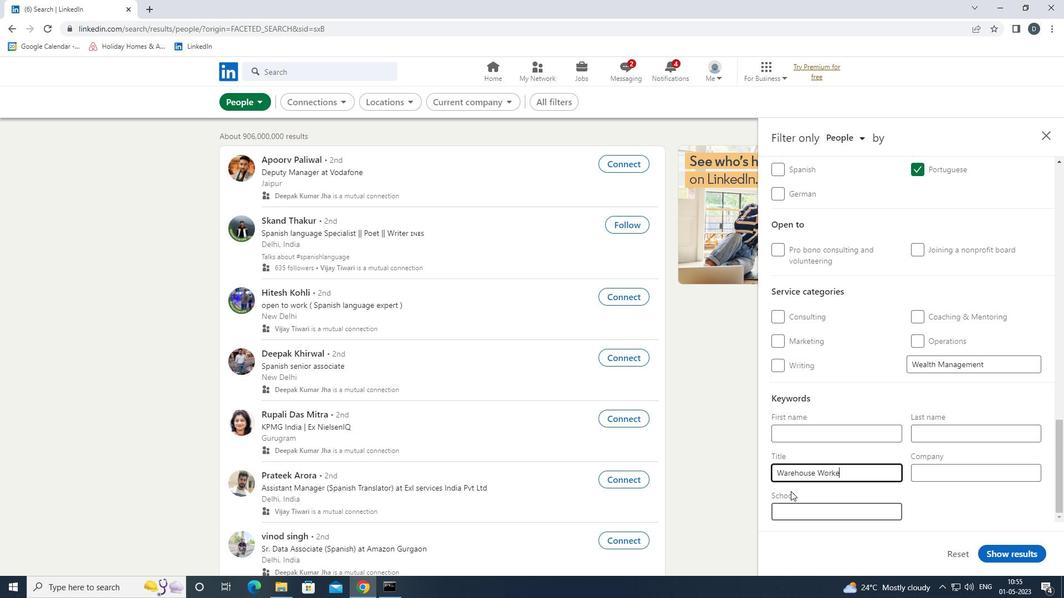 
Action: Mouse moved to (1021, 554)
Screenshot: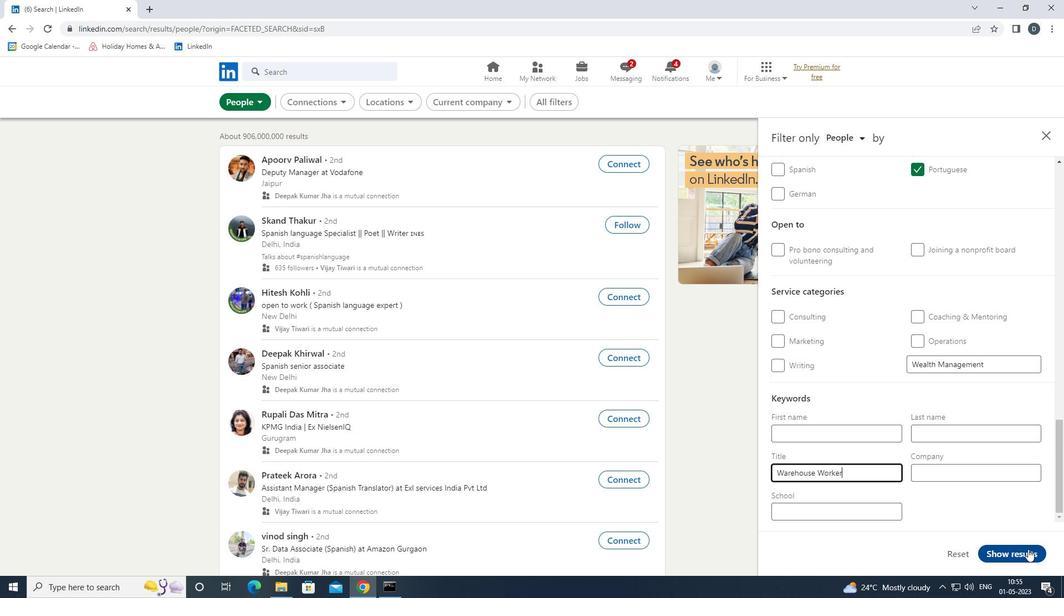 
Action: Mouse pressed left at (1021, 554)
Screenshot: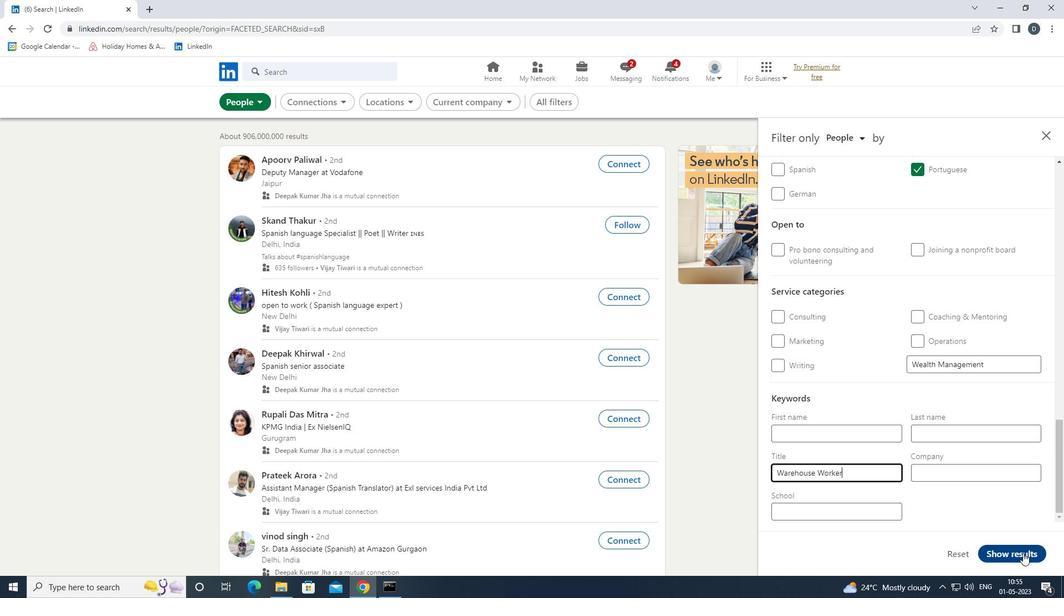 
Action: Mouse moved to (587, 278)
Screenshot: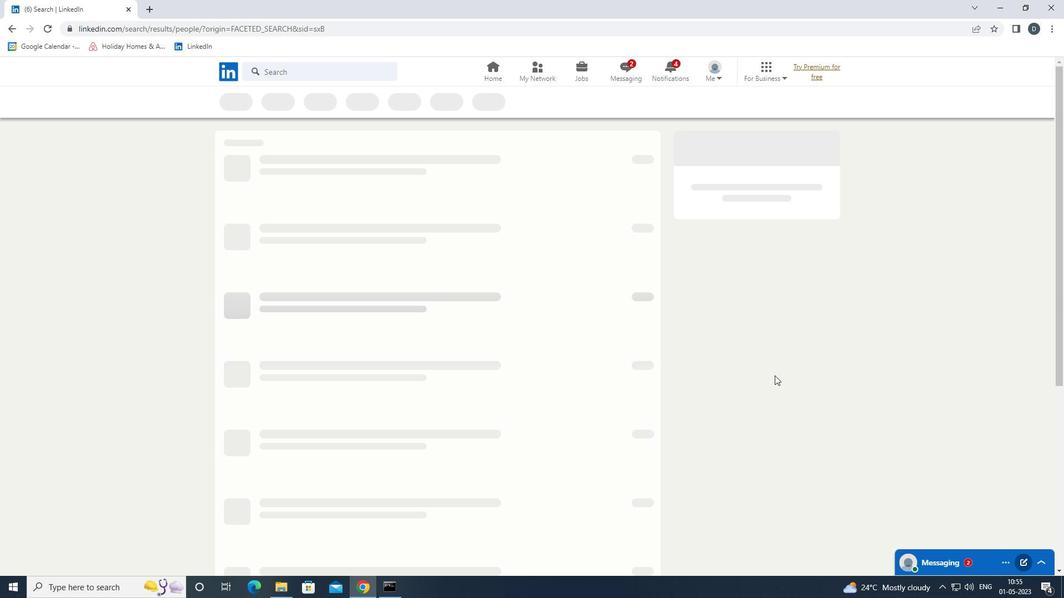 
